 Task: Open Card Variety Show Review in Board Business Process Analysis and Optimization to Workspace Financial Management Software and add a team member Softage.4@softage.net, a label Red, a checklist Environmental Science, an attachment from your onedrive, a color Red and finally, add a card description 'Conduct team training session on effective feedback' and a comment 'This task presents an opportunity to demonstrate our communication and interpersonal skills, building relationships and rapport with others.'. Add a start date 'Jan 08, 1900' with a due date 'Jan 15, 1900'
Action: Mouse moved to (71, 262)
Screenshot: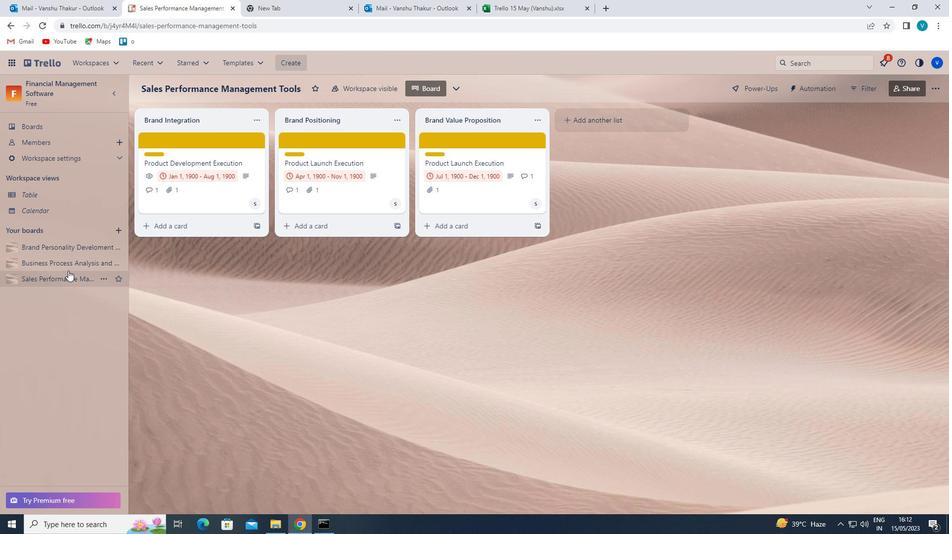
Action: Mouse pressed left at (71, 262)
Screenshot: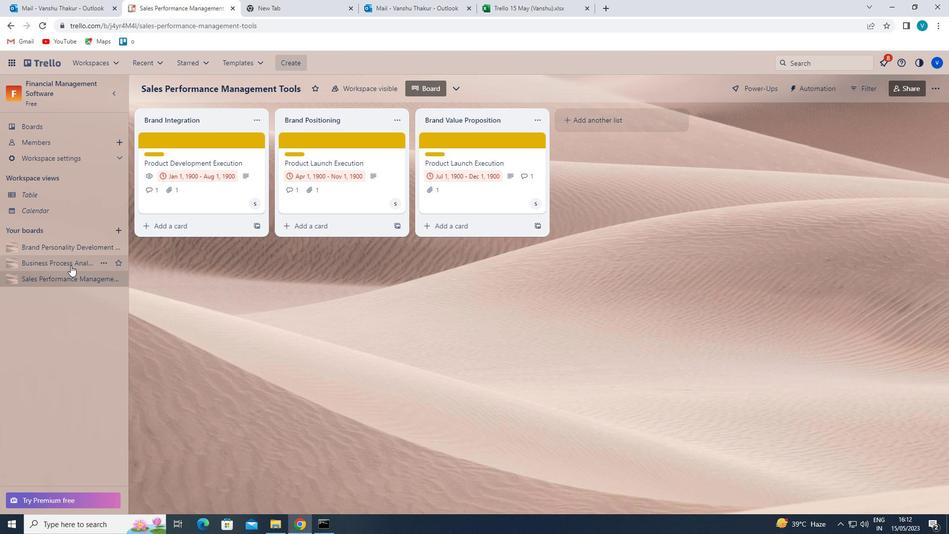 
Action: Mouse moved to (466, 137)
Screenshot: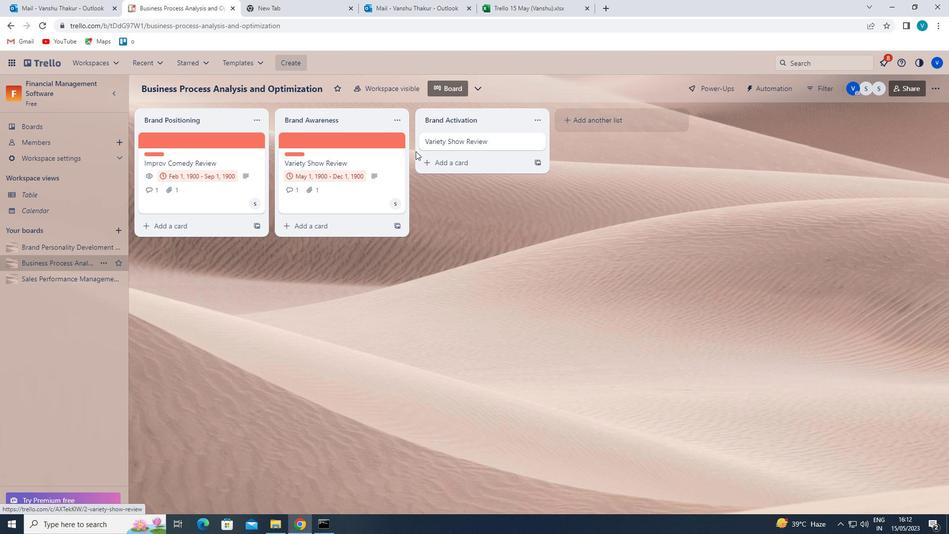 
Action: Mouse pressed left at (466, 137)
Screenshot: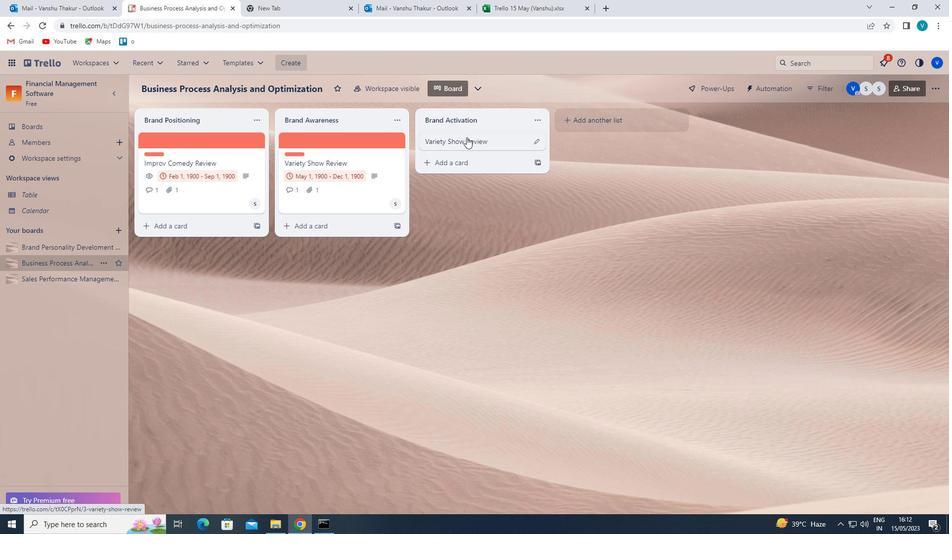 
Action: Mouse moved to (587, 172)
Screenshot: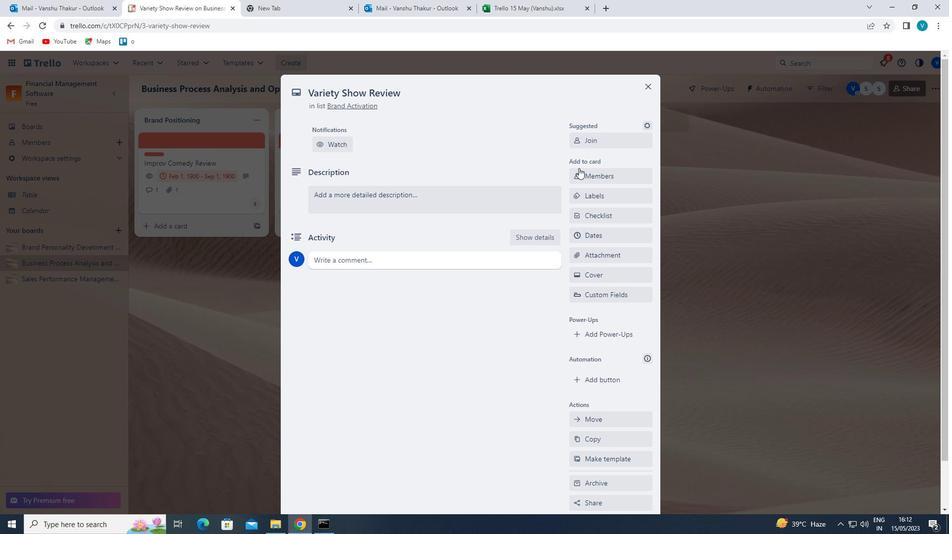
Action: Mouse pressed left at (587, 172)
Screenshot: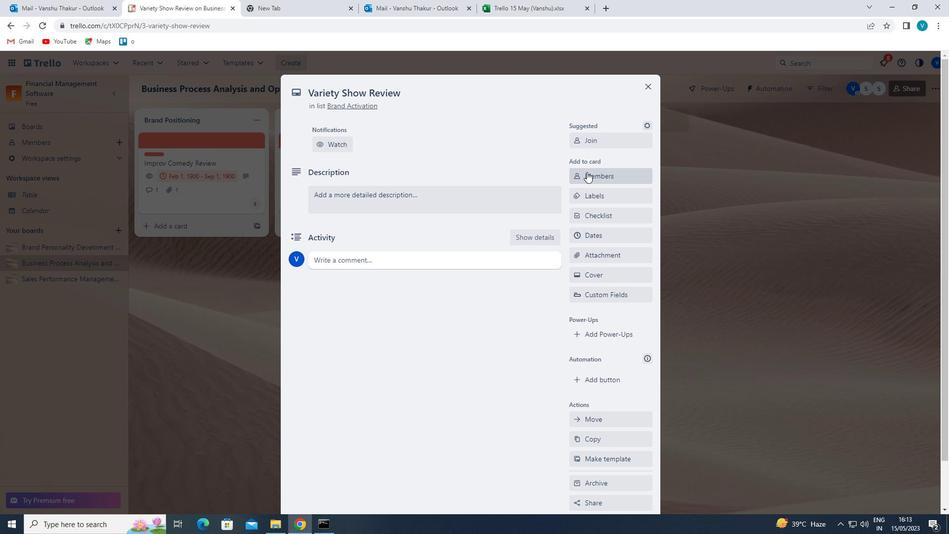 
Action: Mouse moved to (599, 220)
Screenshot: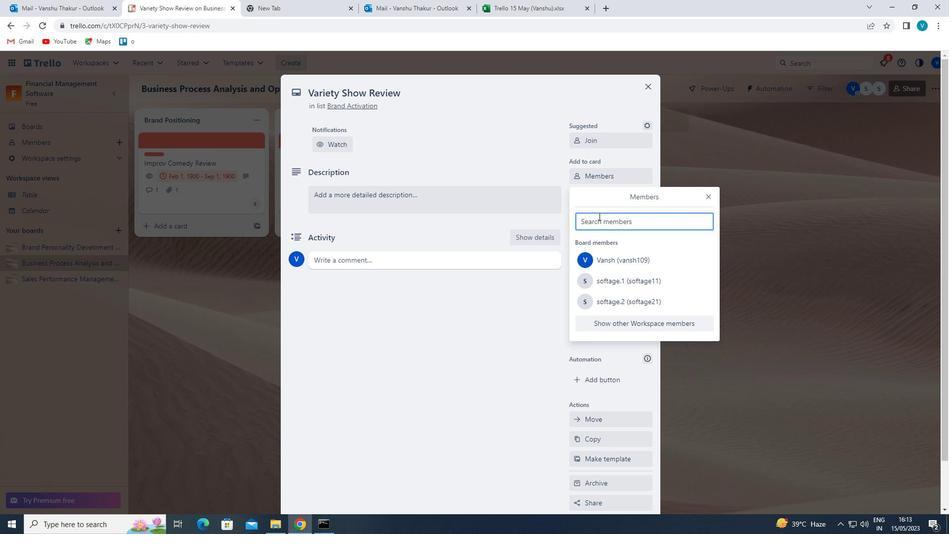 
Action: Mouse pressed left at (599, 220)
Screenshot: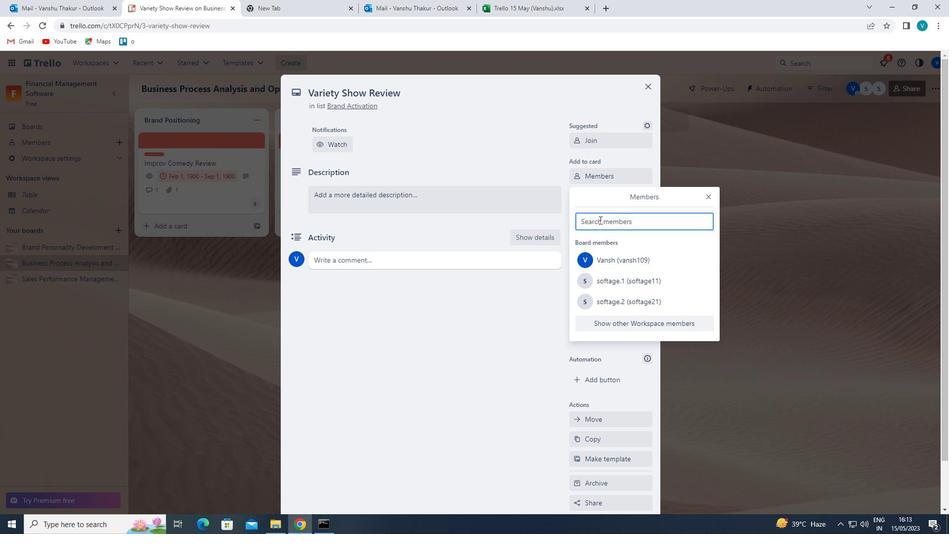 
Action: Key pressed <Key.shift>S
Screenshot: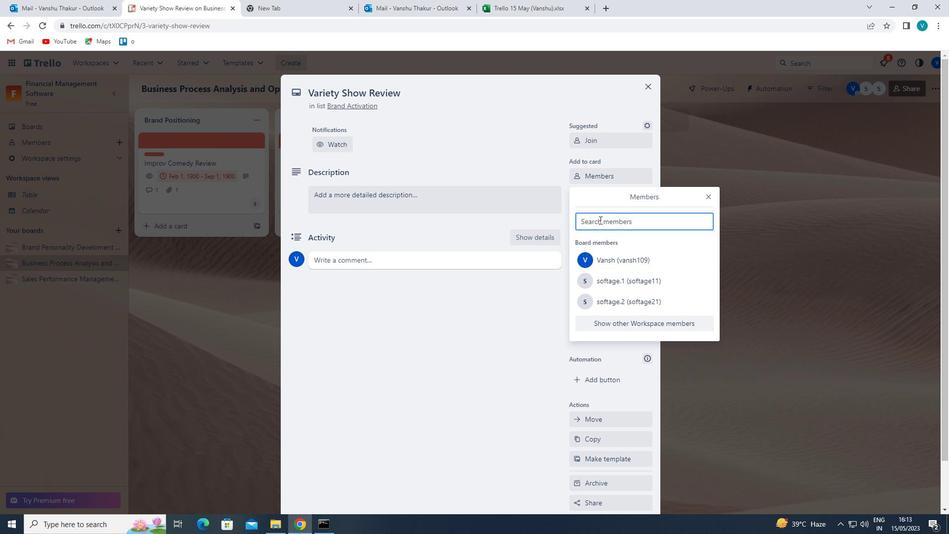
Action: Mouse moved to (629, 334)
Screenshot: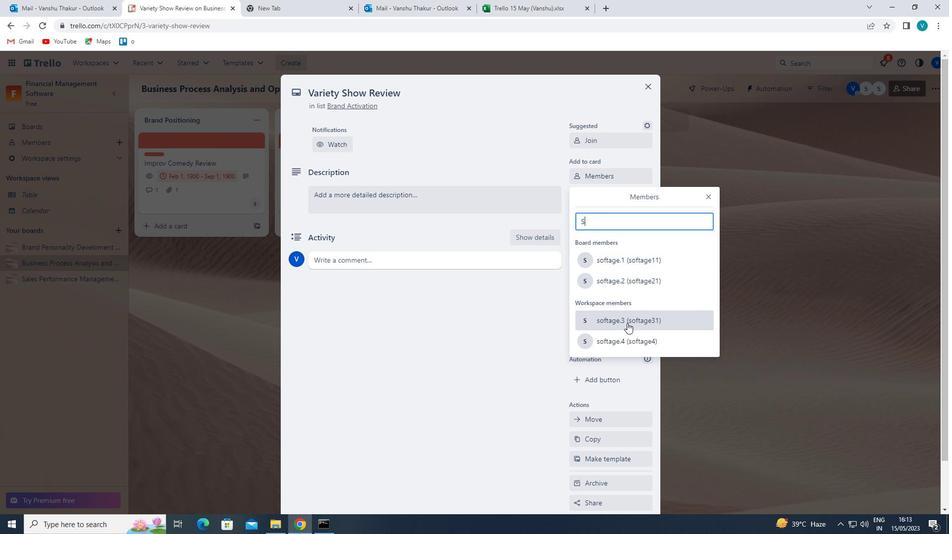 
Action: Mouse pressed left at (629, 334)
Screenshot: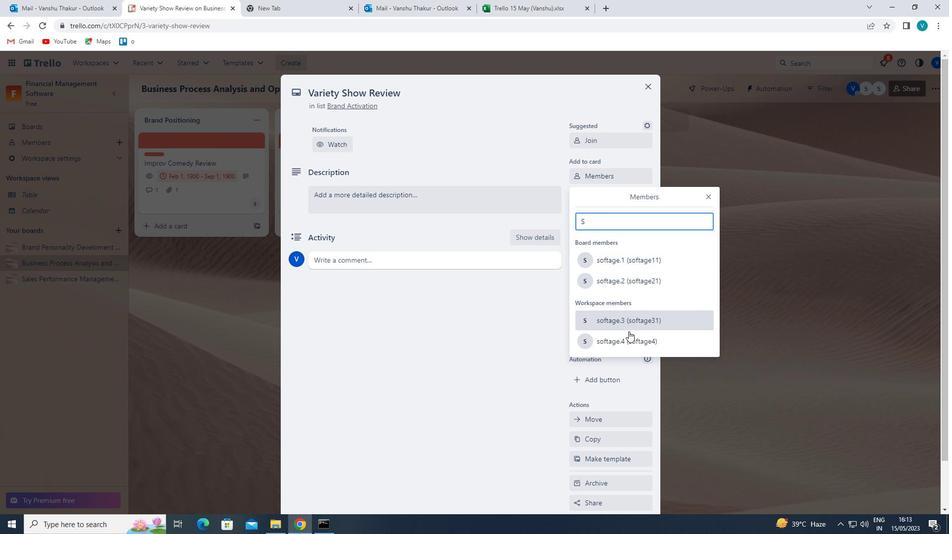 
Action: Mouse moved to (709, 193)
Screenshot: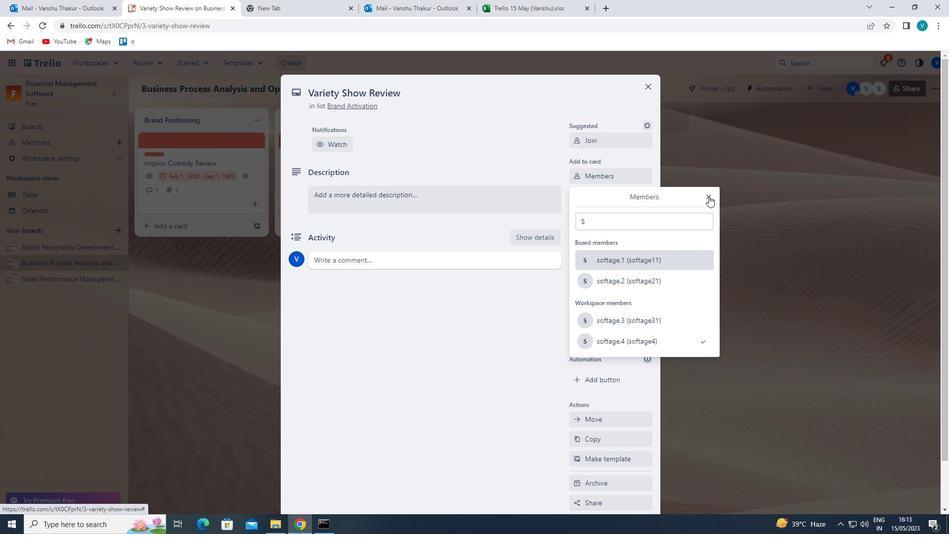 
Action: Mouse pressed left at (709, 193)
Screenshot: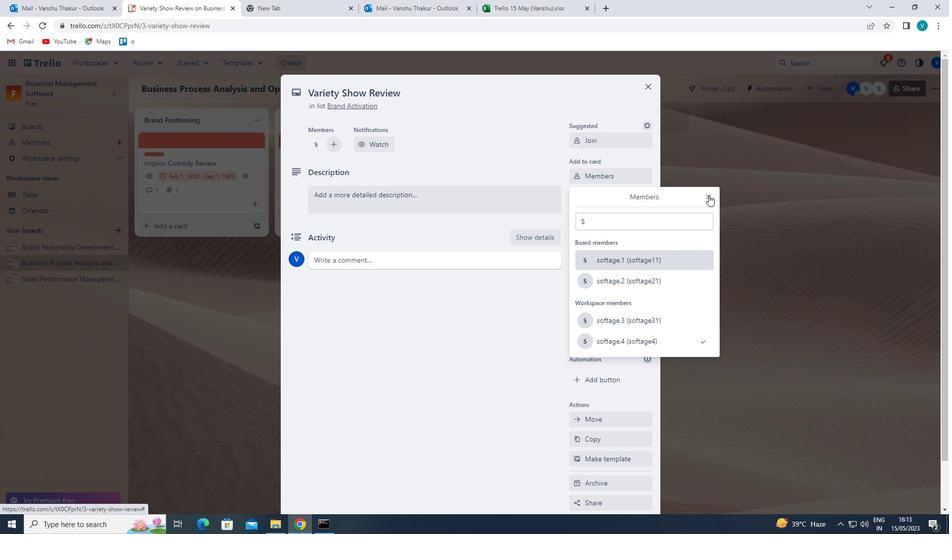 
Action: Mouse moved to (617, 199)
Screenshot: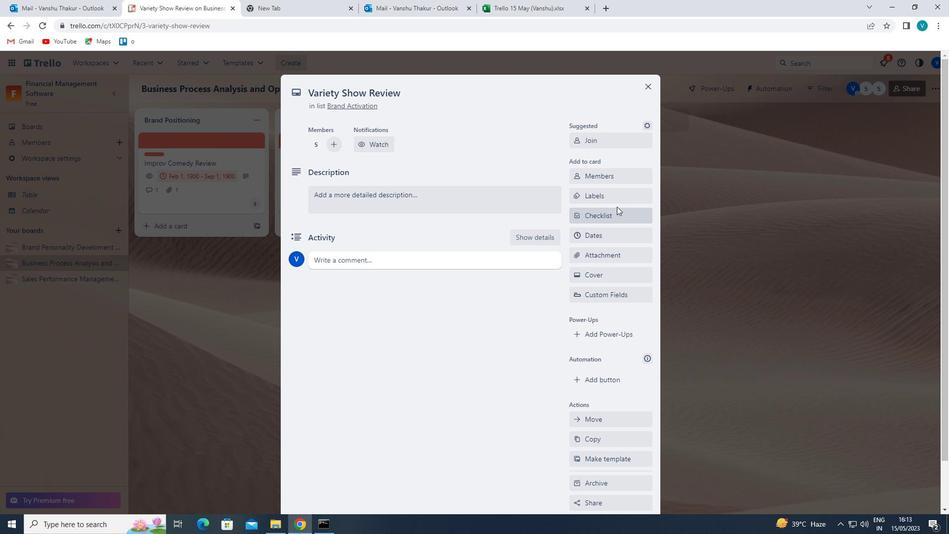 
Action: Mouse pressed left at (617, 199)
Screenshot: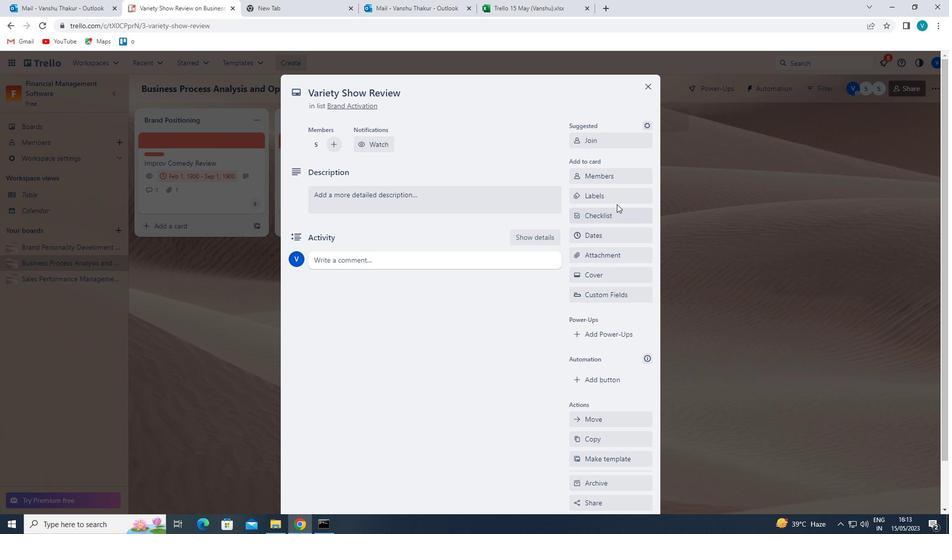 
Action: Mouse moved to (627, 331)
Screenshot: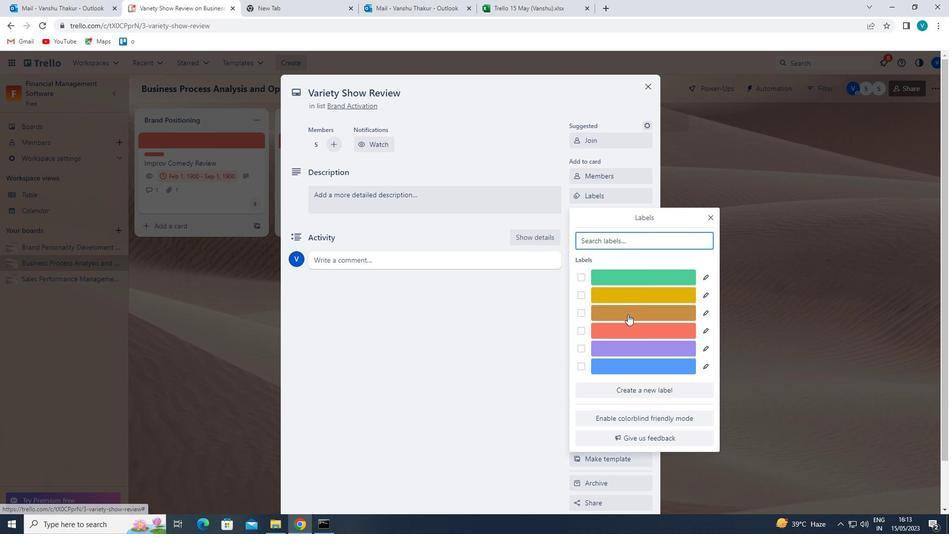 
Action: Mouse pressed left at (627, 331)
Screenshot: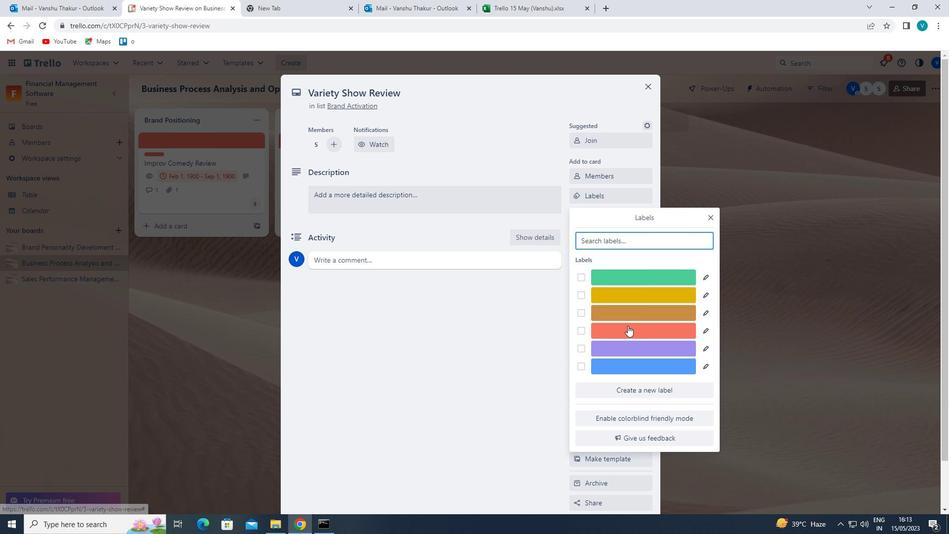 
Action: Mouse moved to (711, 216)
Screenshot: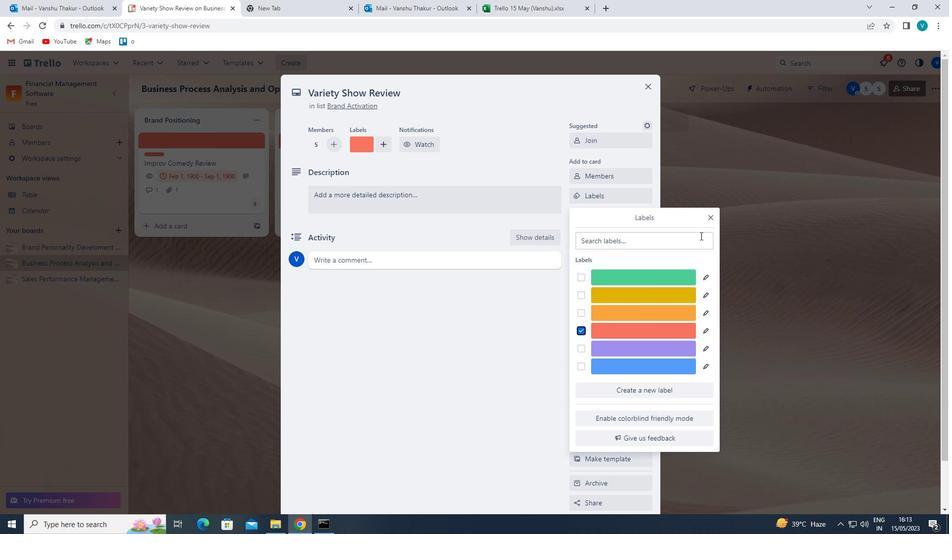 
Action: Mouse pressed left at (711, 216)
Screenshot: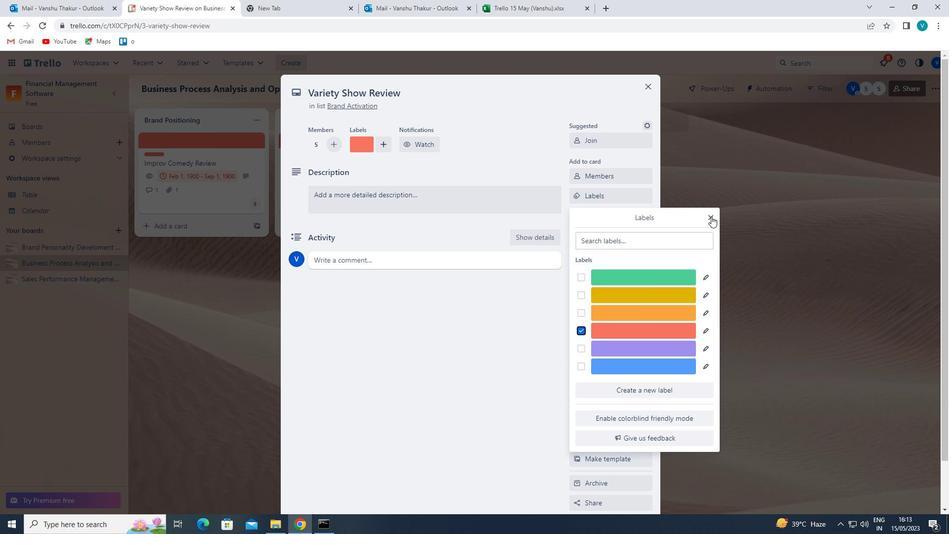 
Action: Mouse moved to (599, 215)
Screenshot: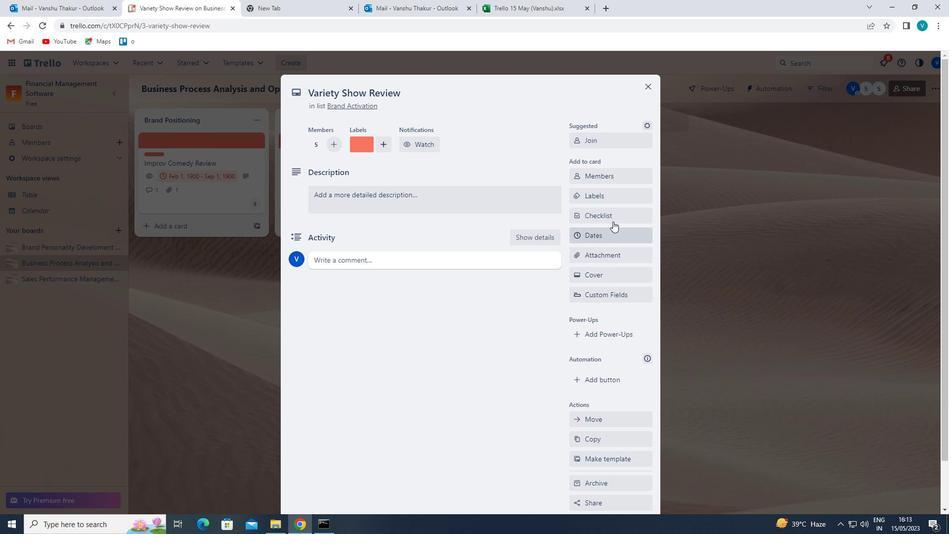 
Action: Mouse pressed left at (599, 215)
Screenshot: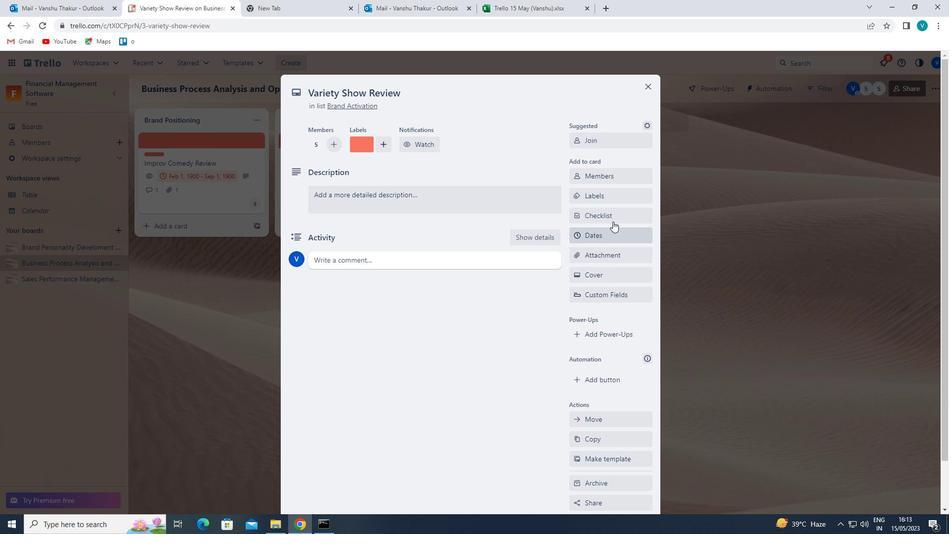 
Action: Key pressed <Key.shift>E
Screenshot: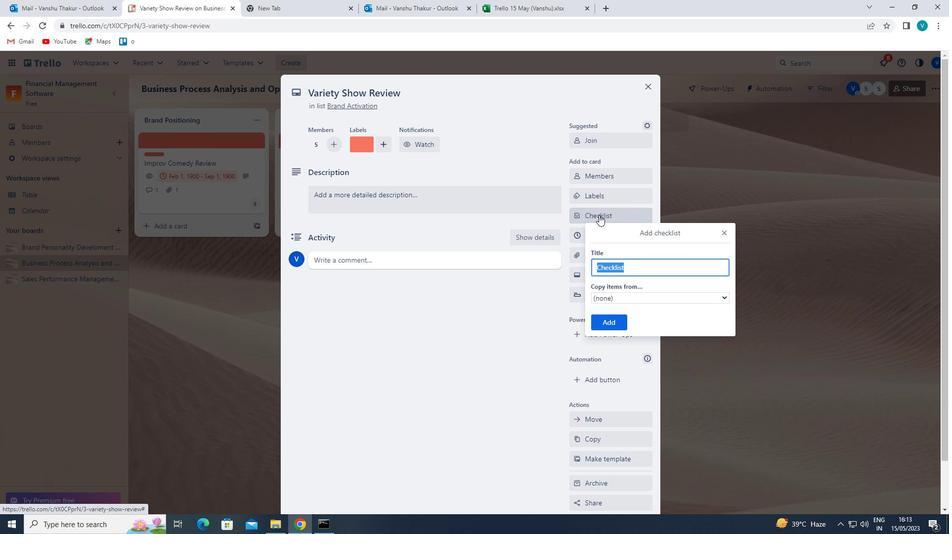 
Action: Mouse moved to (659, 292)
Screenshot: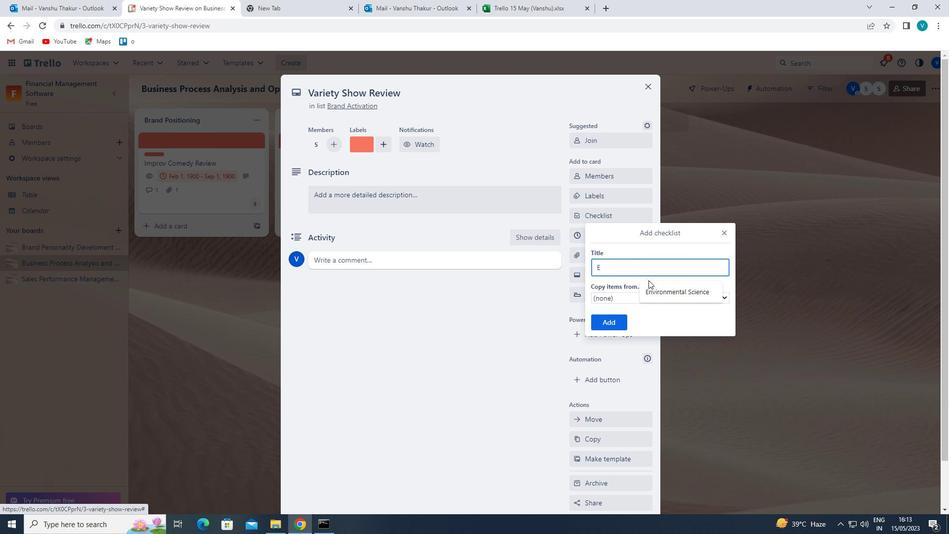
Action: Mouse pressed left at (659, 292)
Screenshot: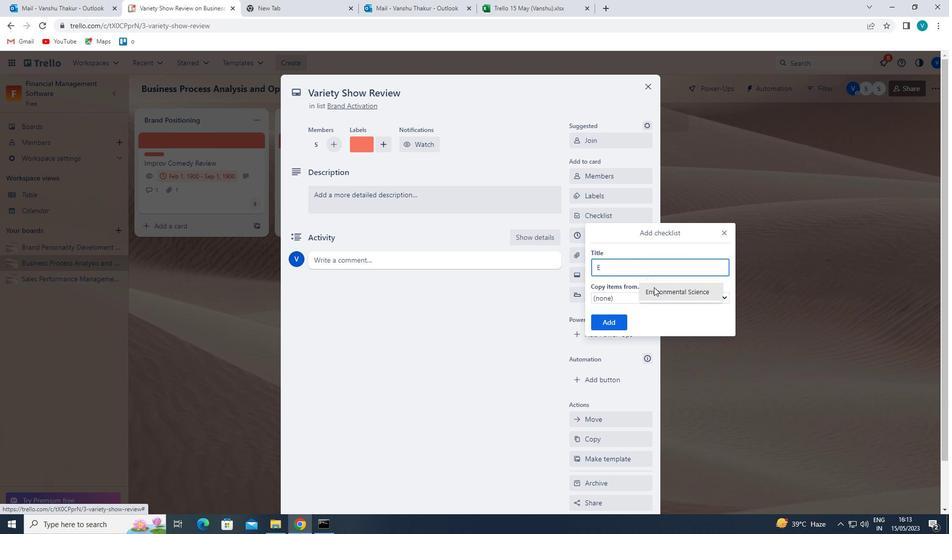 
Action: Mouse moved to (609, 320)
Screenshot: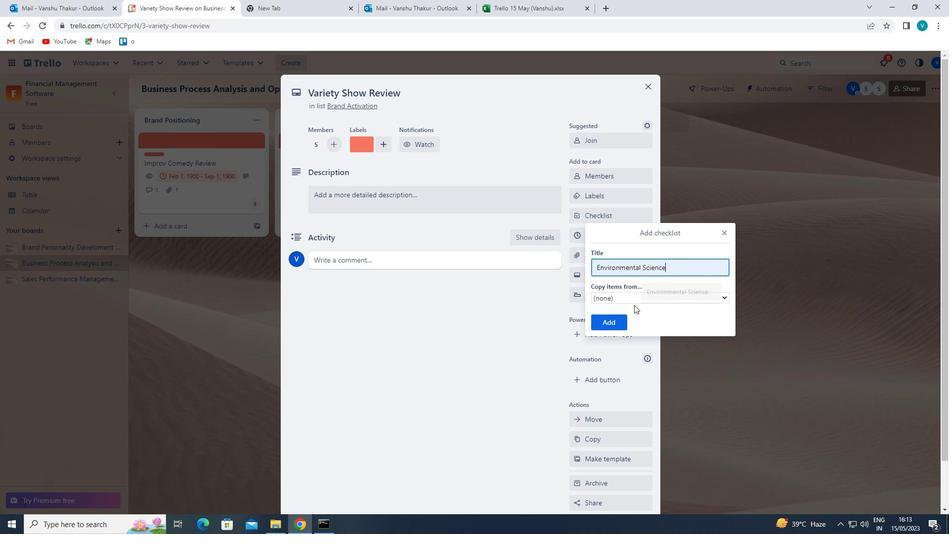 
Action: Mouse pressed left at (609, 320)
Screenshot: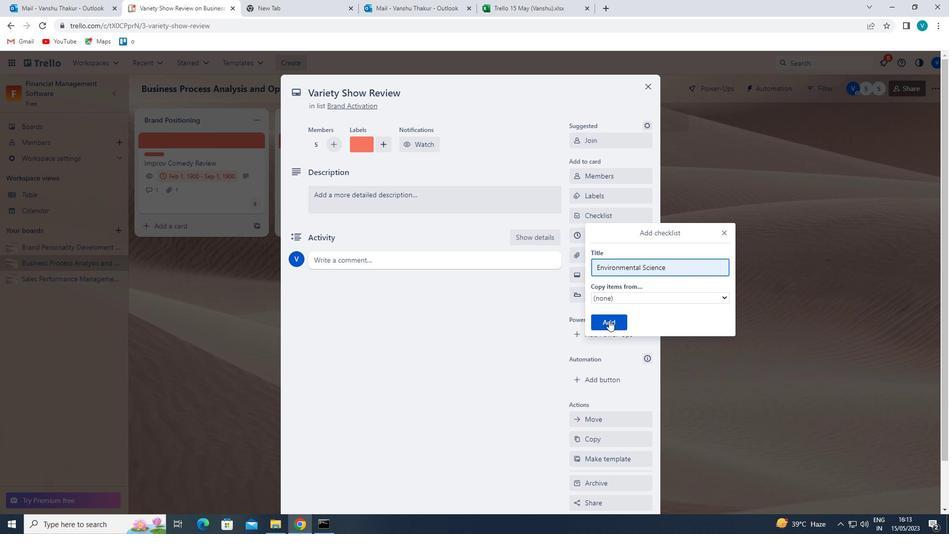 
Action: Mouse moved to (618, 255)
Screenshot: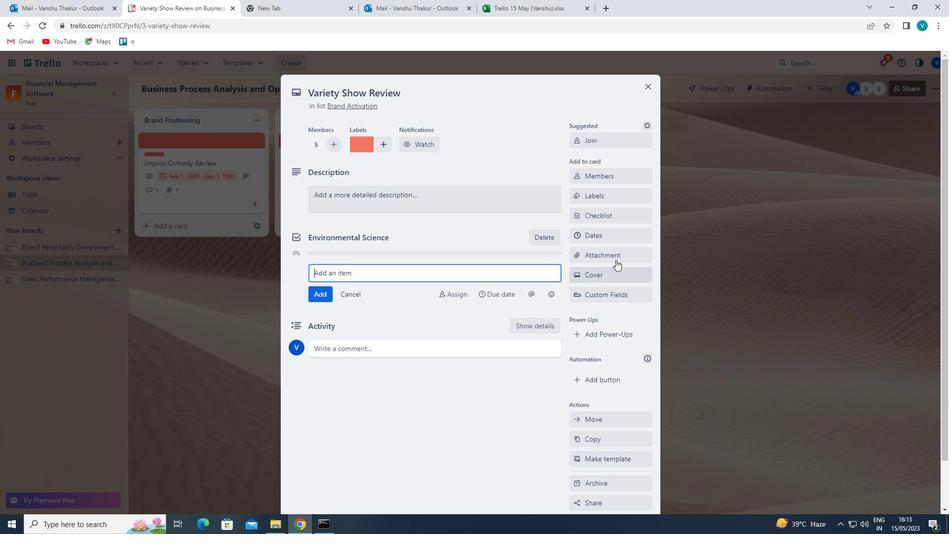 
Action: Mouse pressed left at (618, 255)
Screenshot: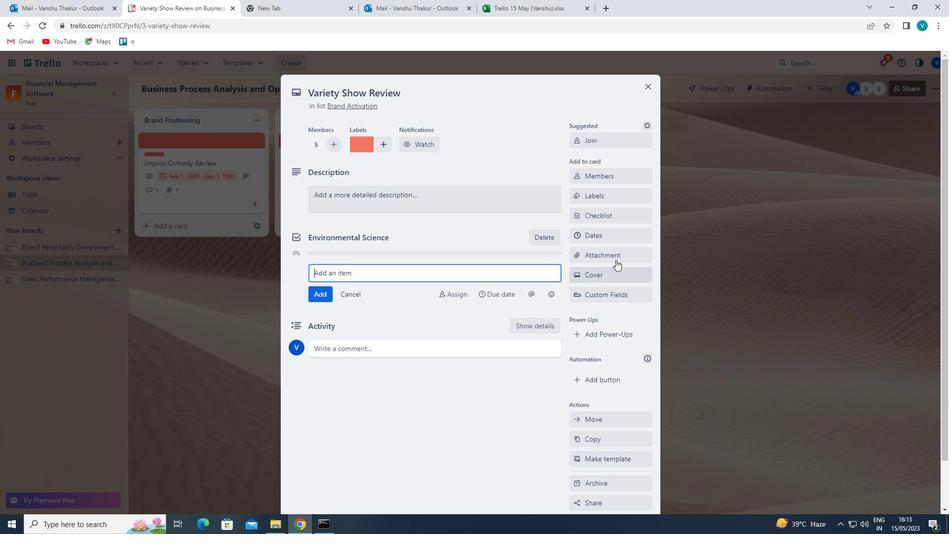 
Action: Mouse moved to (595, 380)
Screenshot: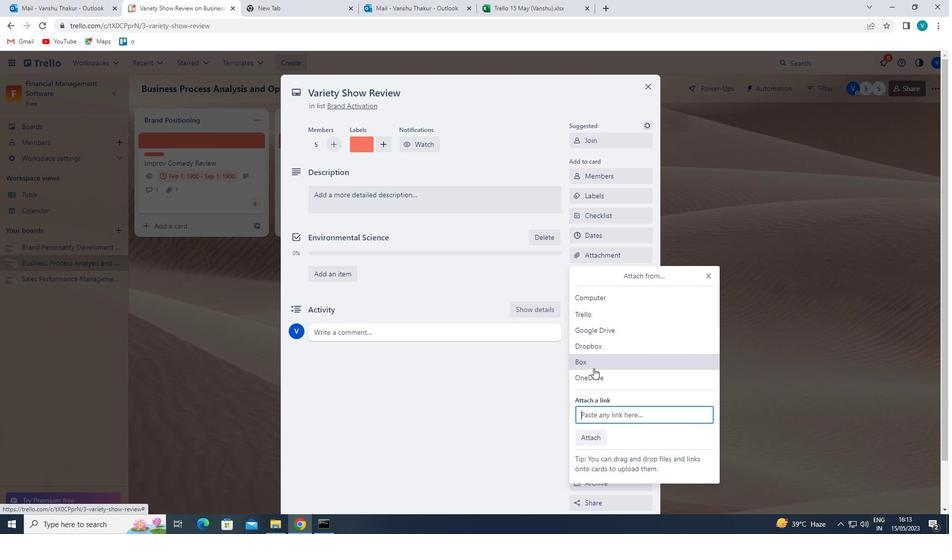 
Action: Mouse pressed left at (595, 380)
Screenshot: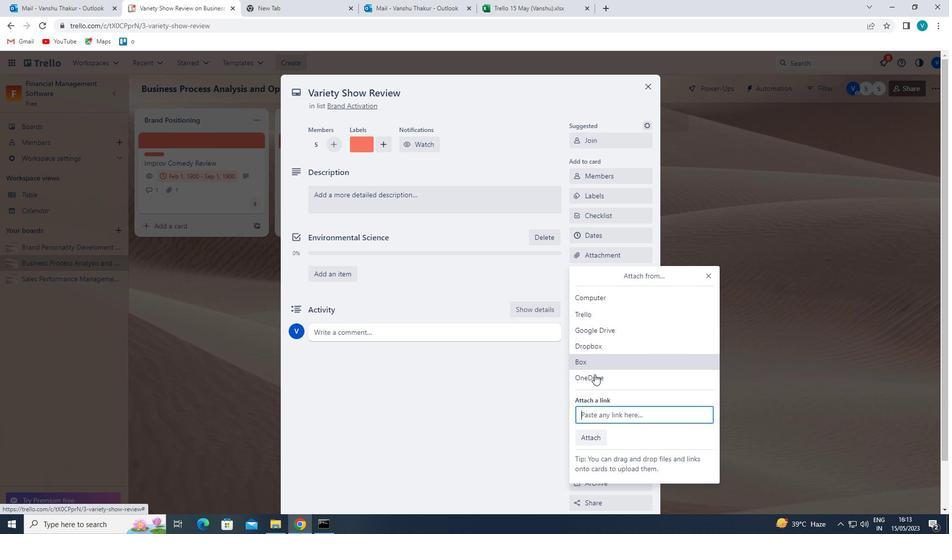 
Action: Mouse moved to (360, 195)
Screenshot: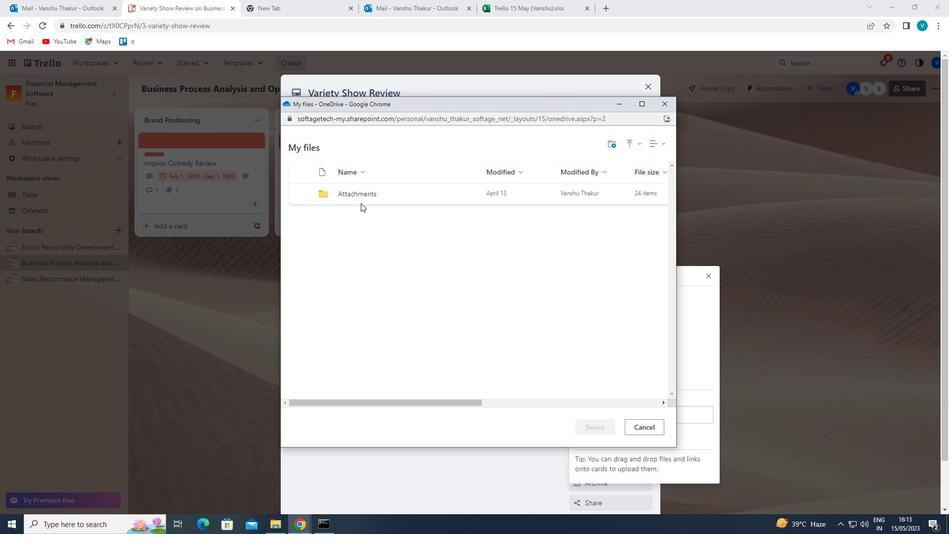 
Action: Mouse pressed left at (360, 195)
Screenshot: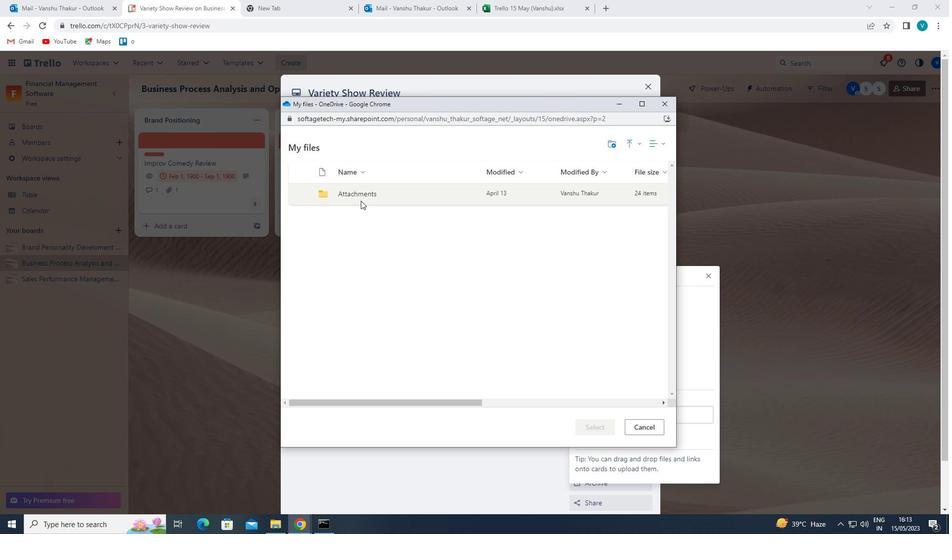 
Action: Mouse pressed left at (360, 195)
Screenshot: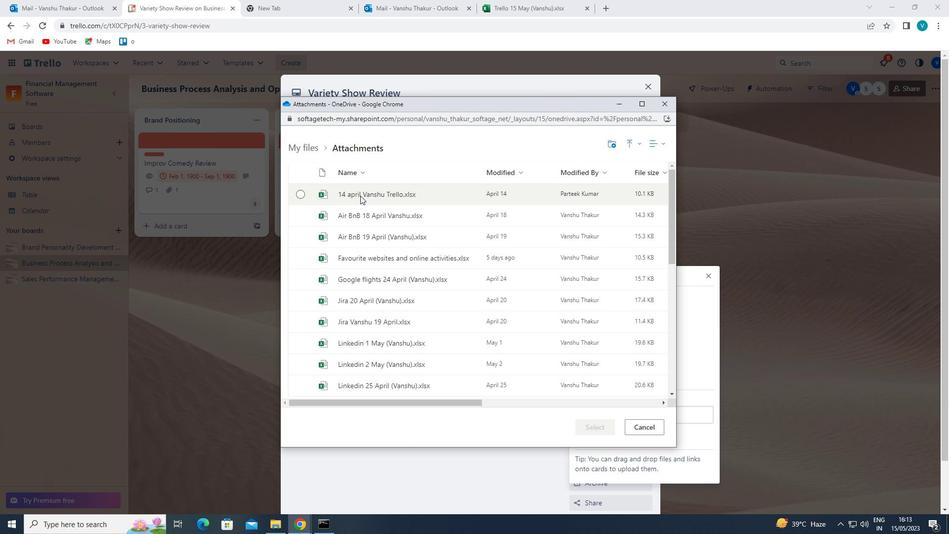 
Action: Mouse moved to (600, 426)
Screenshot: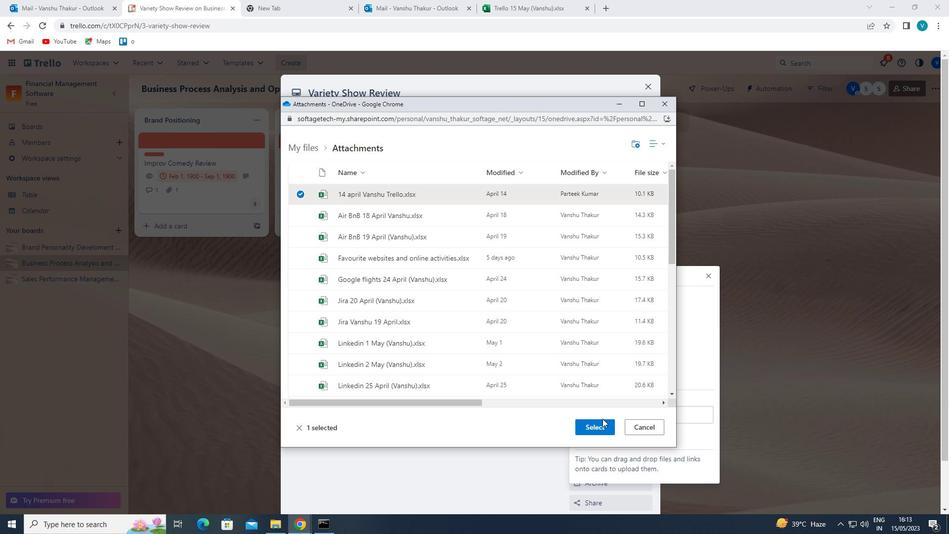 
Action: Mouse pressed left at (600, 426)
Screenshot: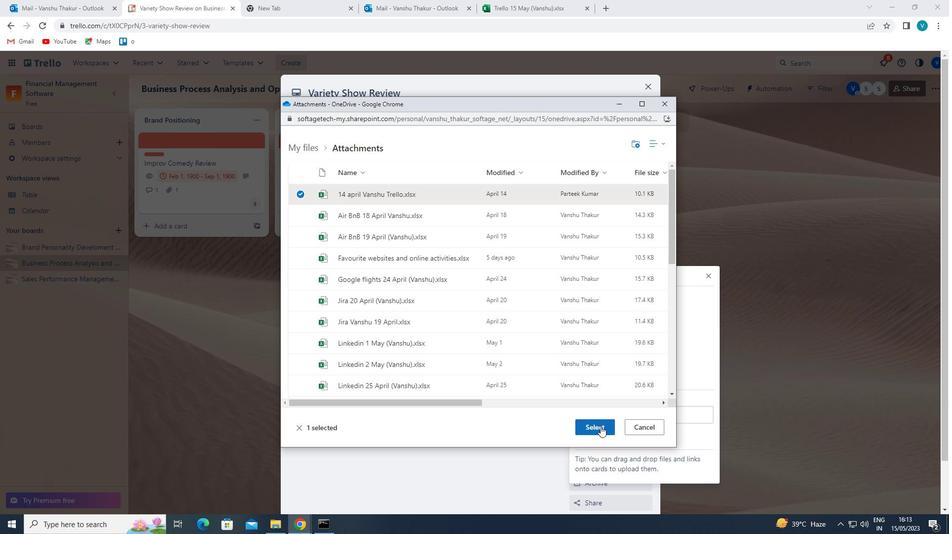 
Action: Mouse moved to (603, 275)
Screenshot: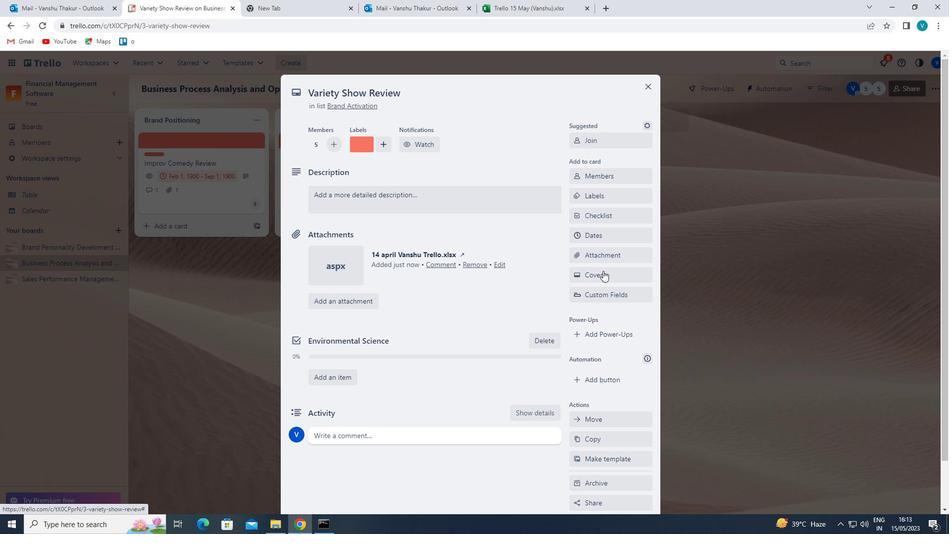 
Action: Mouse pressed left at (603, 275)
Screenshot: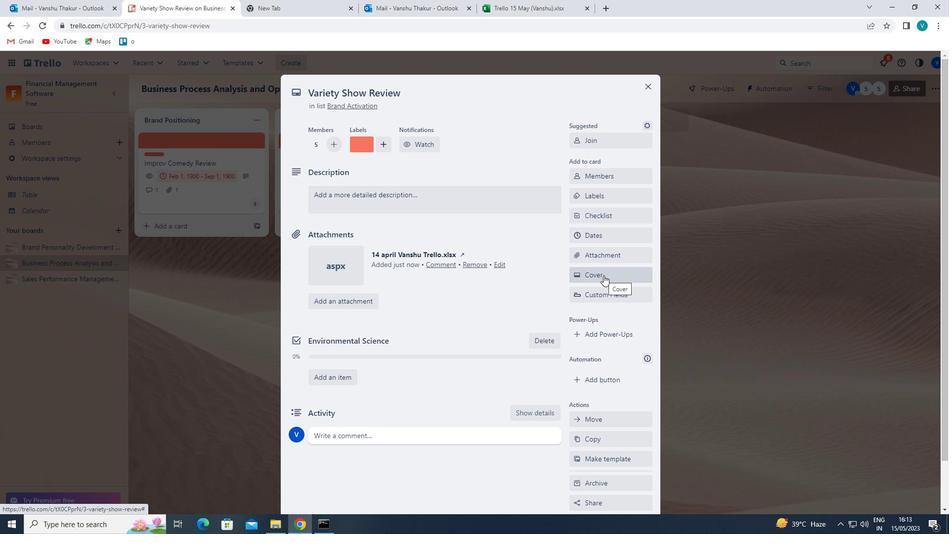 
Action: Mouse moved to (667, 319)
Screenshot: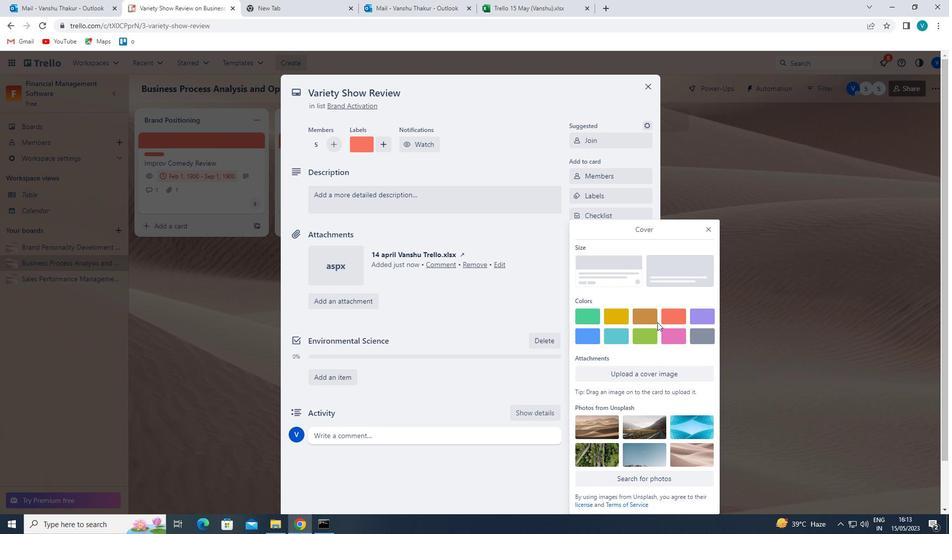 
Action: Mouse pressed left at (667, 319)
Screenshot: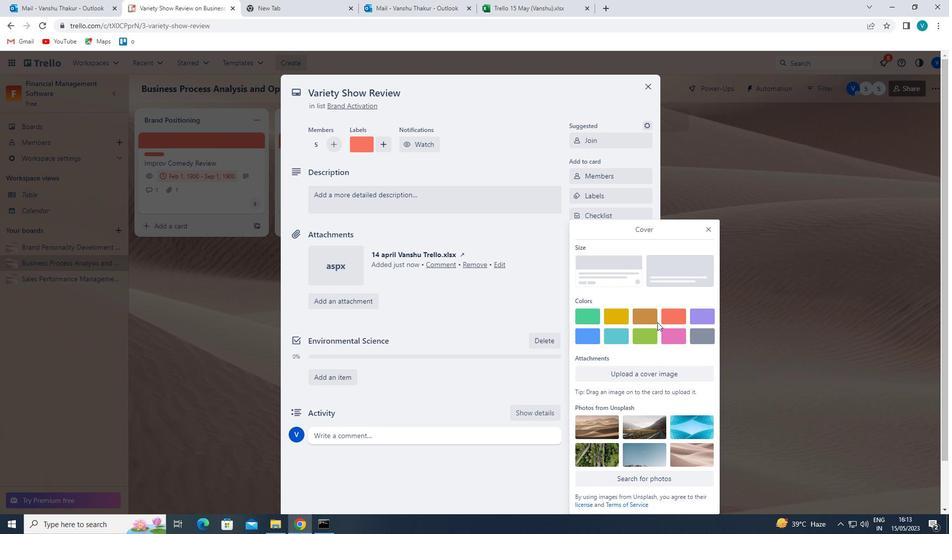 
Action: Mouse moved to (705, 211)
Screenshot: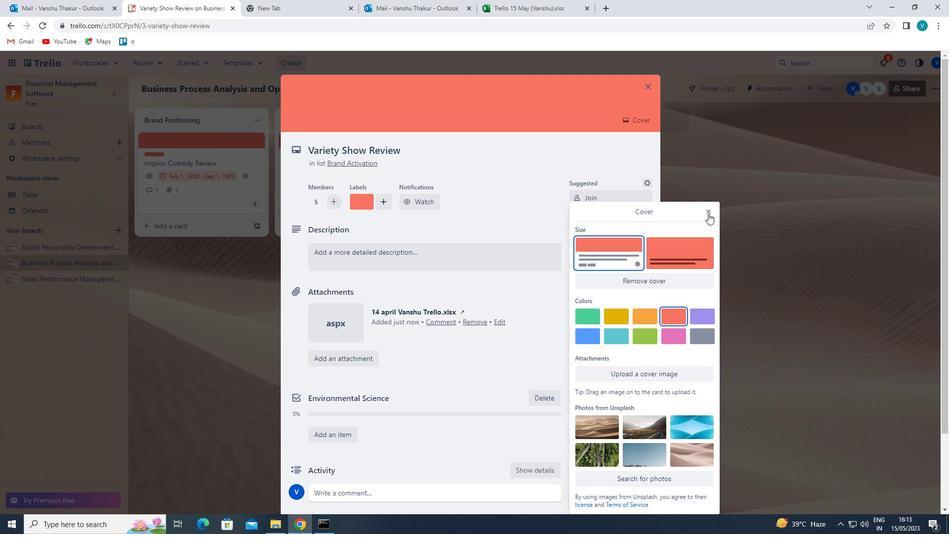 
Action: Mouse pressed left at (705, 211)
Screenshot: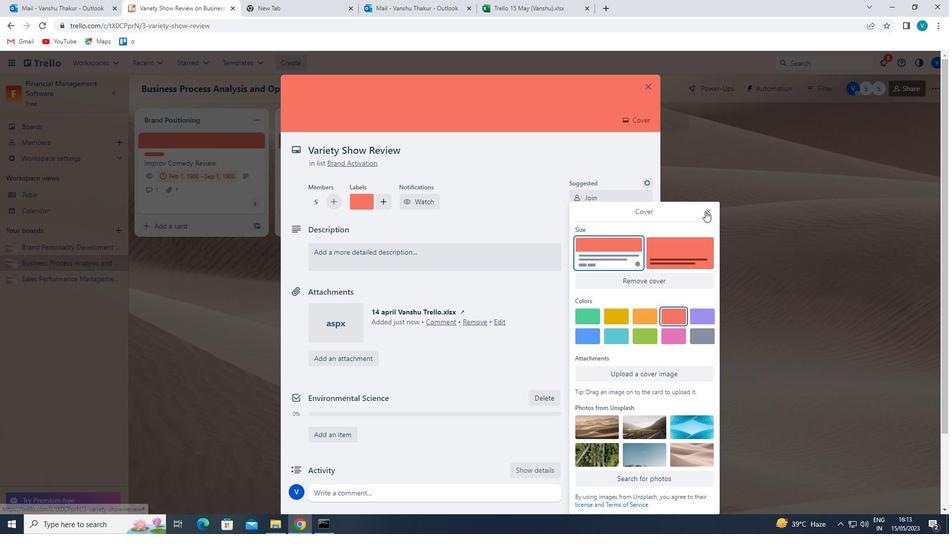 
Action: Mouse moved to (492, 260)
Screenshot: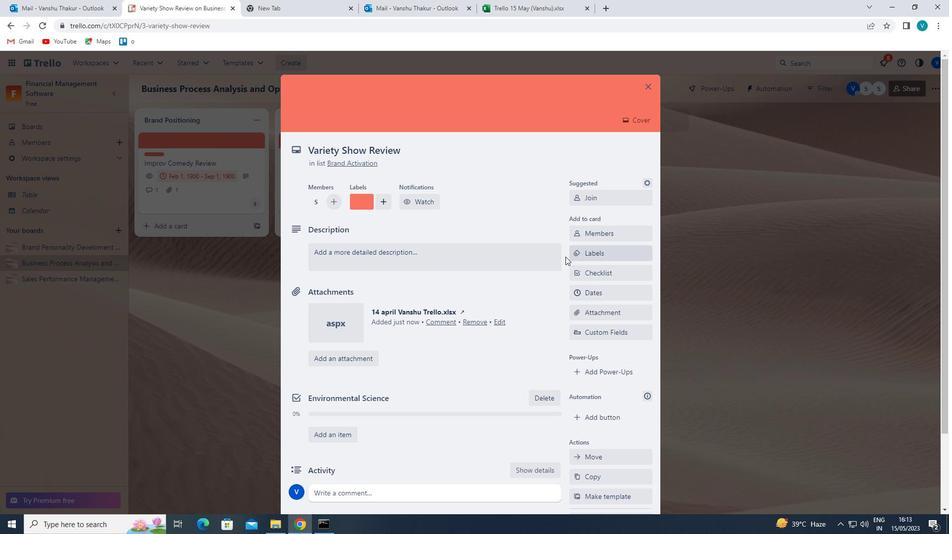 
Action: Mouse pressed left at (492, 260)
Screenshot: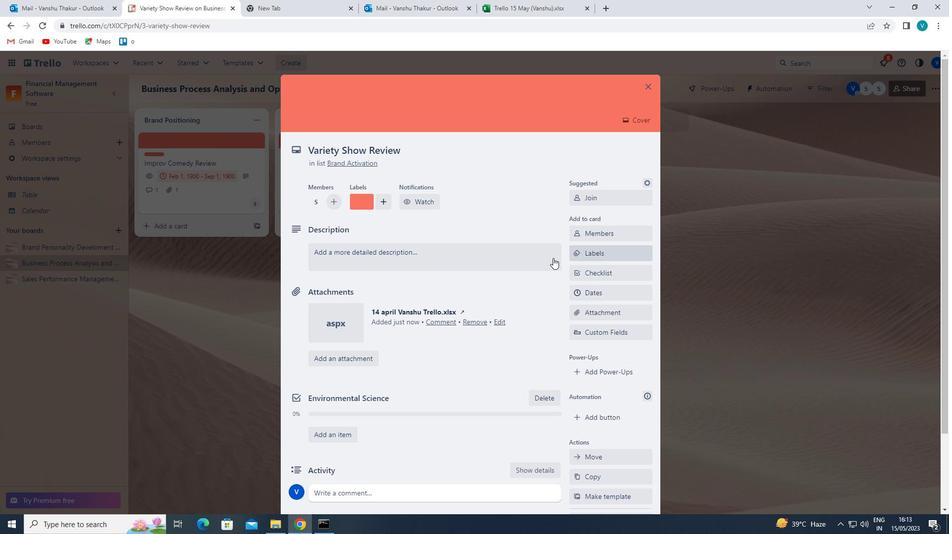 
Action: Key pressed '<Key.shift>CONDUCT<Key.space>TEAM<Key.space>TRAINING<Key.space>SESSION<Key.space>ON<Key.space>EFFECTIVE<Key.space>FEEDBACK'
Screenshot: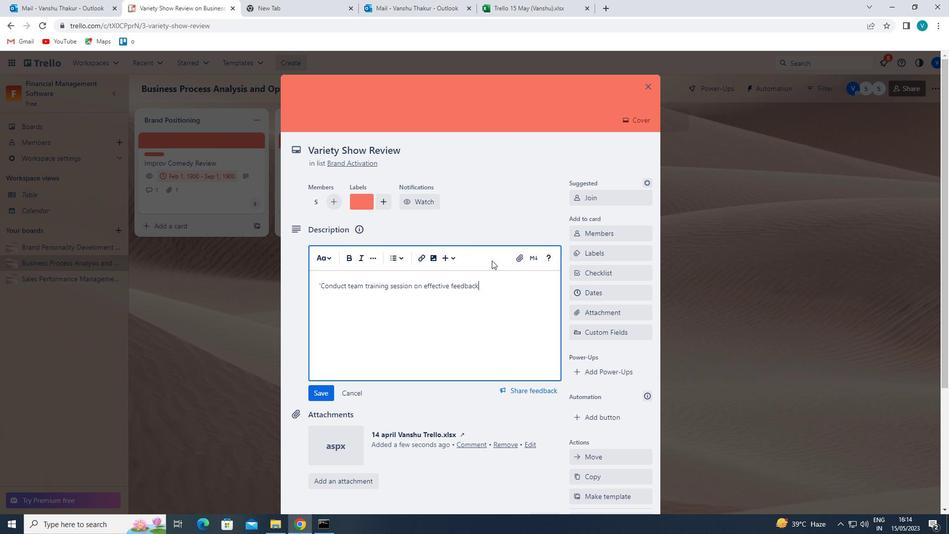 
Action: Mouse moved to (323, 397)
Screenshot: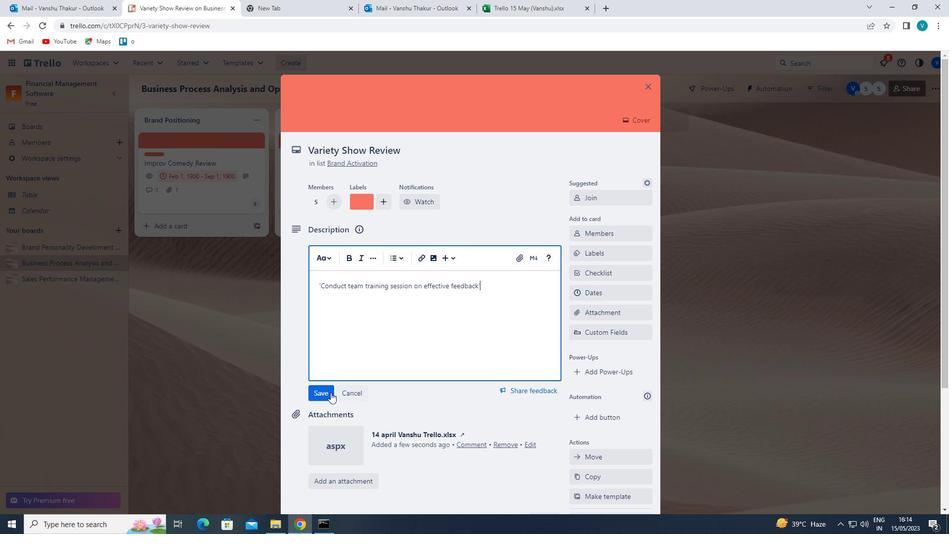
Action: Mouse pressed left at (323, 397)
Screenshot: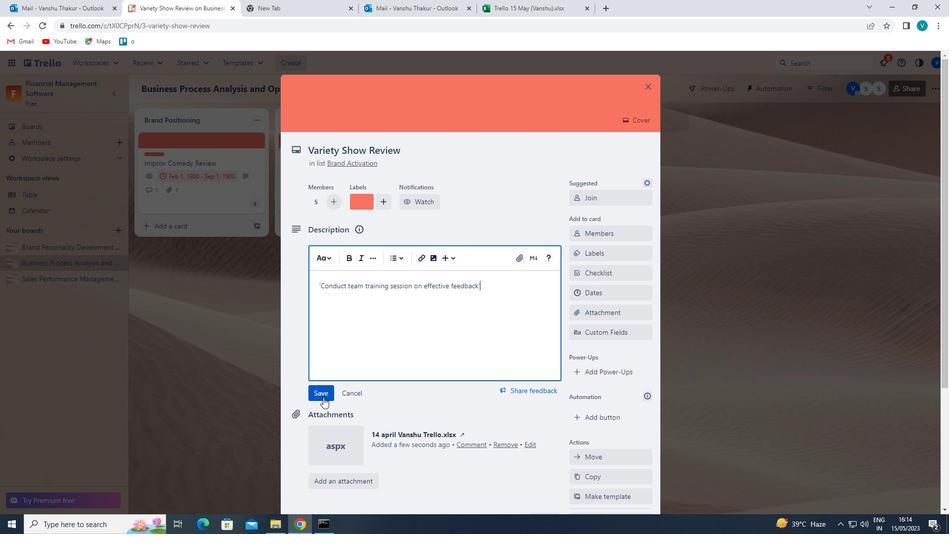 
Action: Mouse moved to (327, 393)
Screenshot: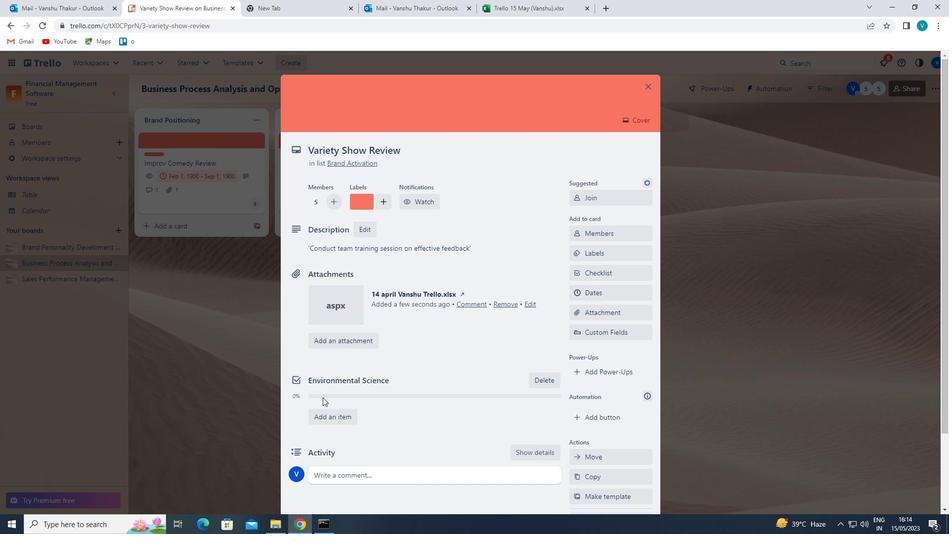 
Action: Mouse scrolled (327, 393) with delta (0, 0)
Screenshot: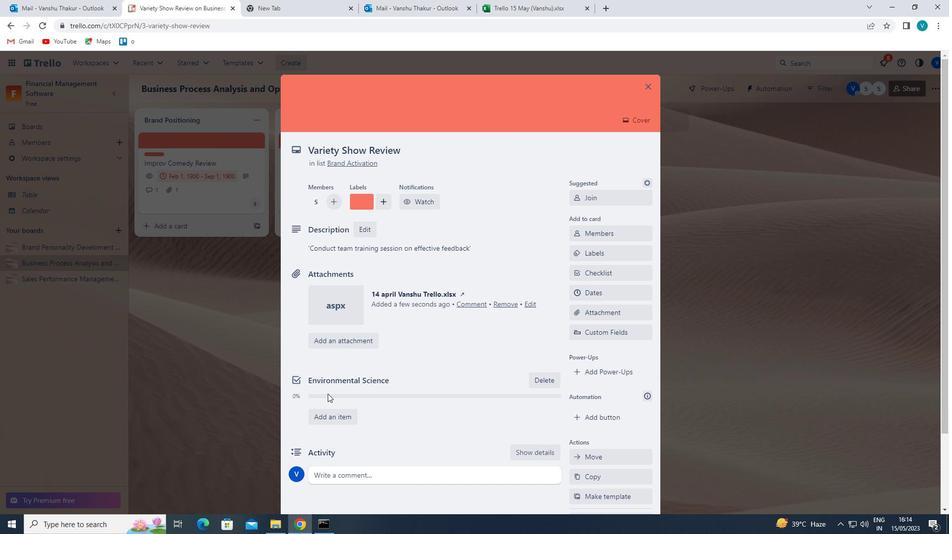 
Action: Mouse moved to (322, 422)
Screenshot: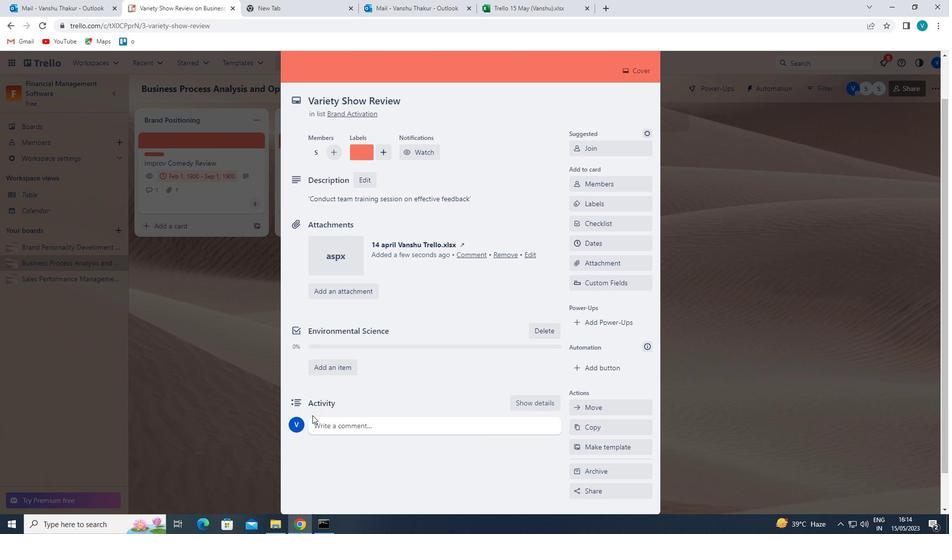 
Action: Mouse pressed left at (322, 422)
Screenshot: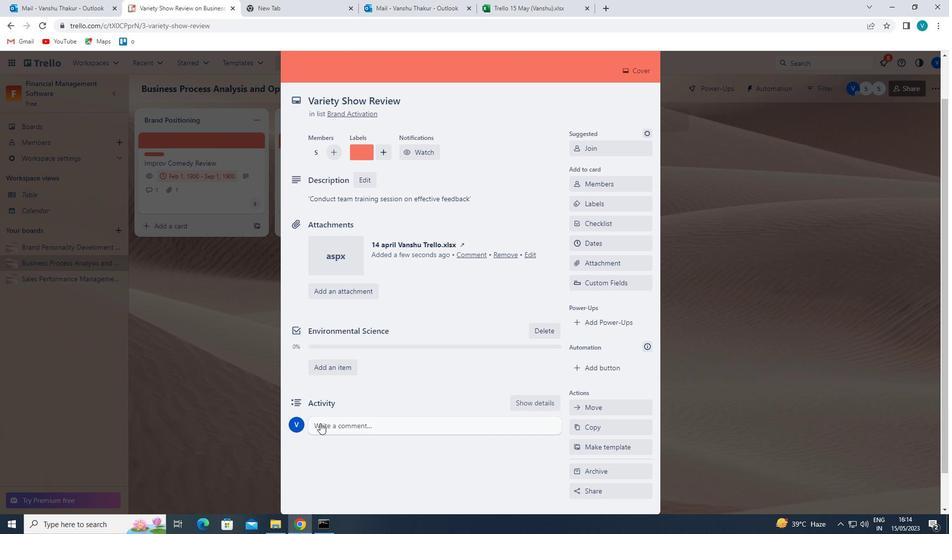 
Action: Mouse moved to (322, 422)
Screenshot: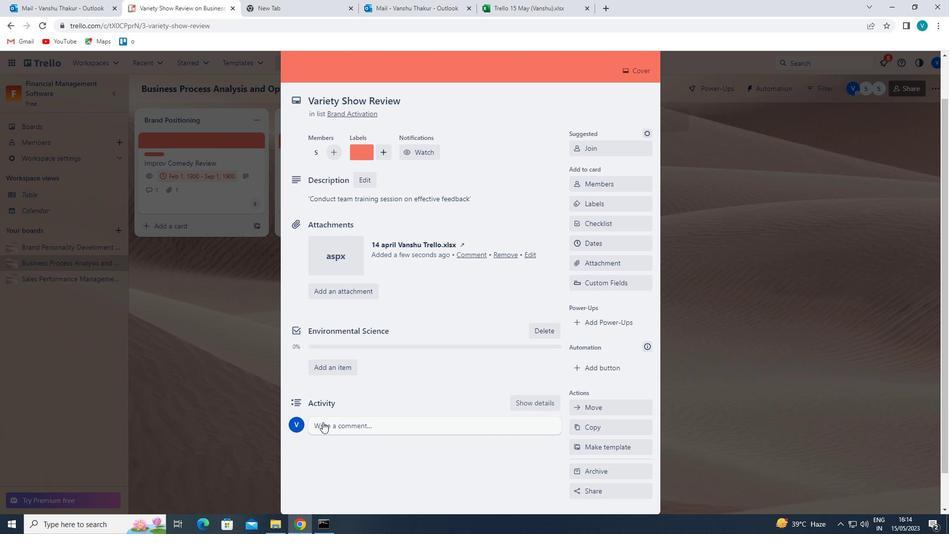 
Action: Key pressed '<Key.shift>THI<Key.space>S<Key.backspace>S<Key.space><Key.backspace><Key.backspace>S<Key.space><Key.backspace><Key.backspace><Key.backspace>S<Key.space>TASK<Key.space>PRESENTS<Key.space>AN<Key.space>OPPORTUNITY<Key.space>TO<Key.space>DEMONSTARTE<Key.backspace><Key.backspace><Key.backspace><Key.backspace>RATE<Key.space>OUR<Key.space>COMMI<Key.backspace>UNICATION<Key.space>AND<Key.space>INTER<Key.space>PER<Key.backspace><Key.backspace><Key.backspace><Key.backspace>PERSONAL<Key.space>SKILLS,<Key.space>BUILDING<Key.space>RELATIONSHIPS<Key.space>AND<Key.space>RAPPORT<Key.space>WITH<Key.space>OTHERS.'
Screenshot: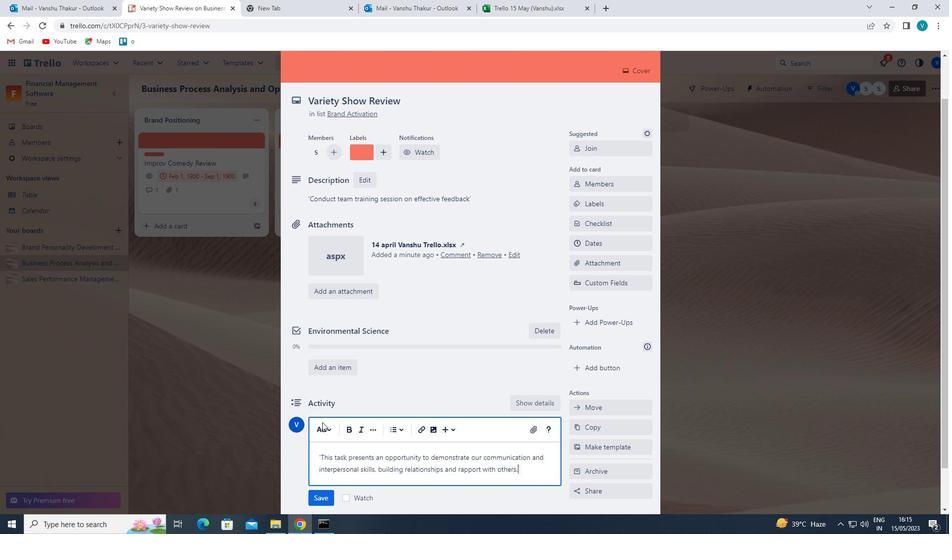 
Action: Mouse moved to (316, 497)
Screenshot: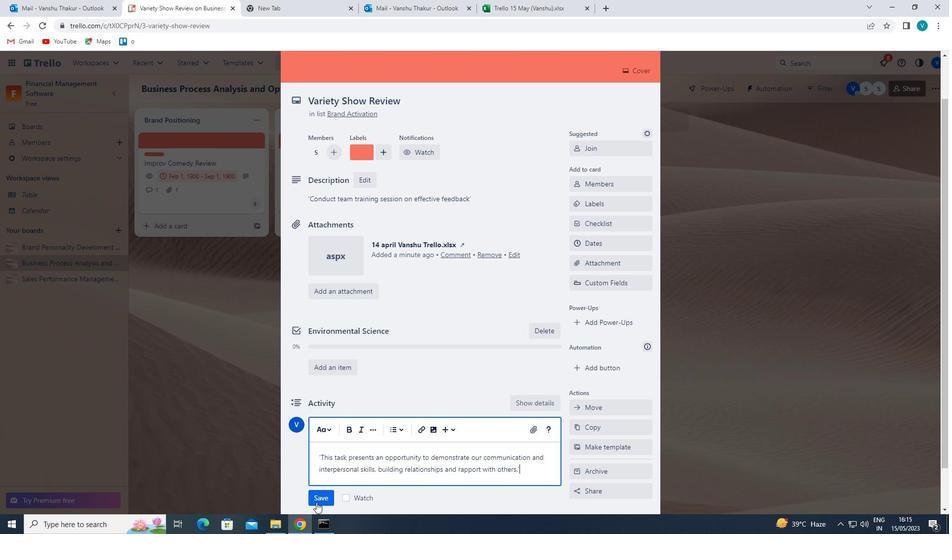 
Action: Mouse pressed left at (316, 497)
Screenshot: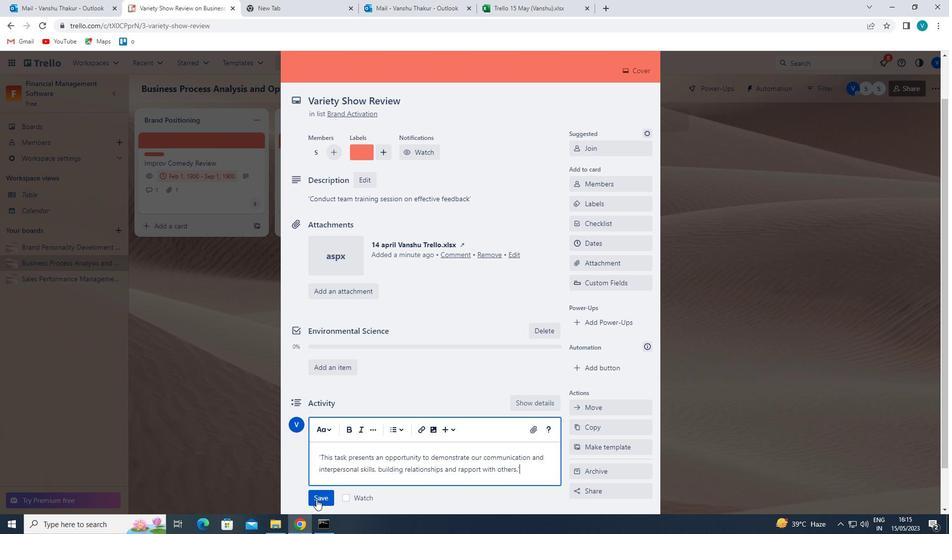 
Action: Mouse moved to (622, 243)
Screenshot: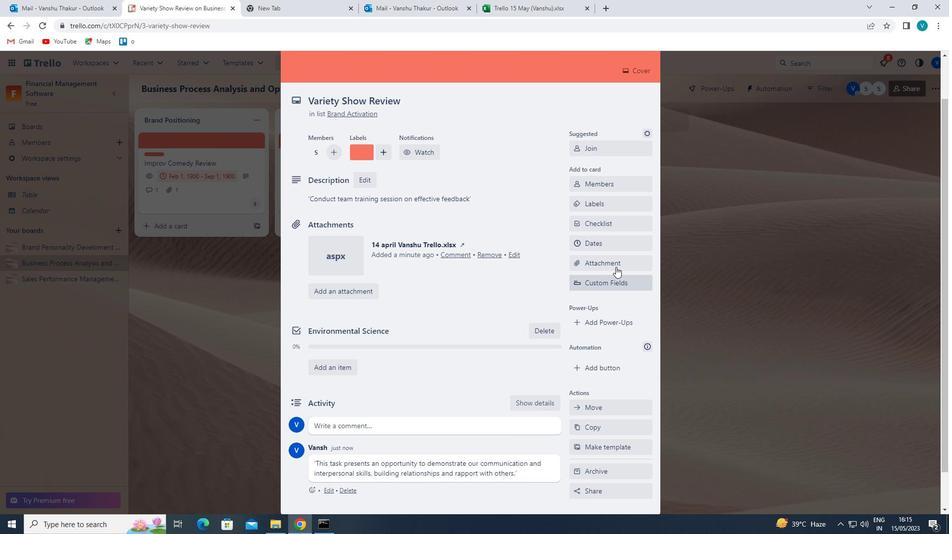
Action: Mouse pressed left at (622, 243)
Screenshot: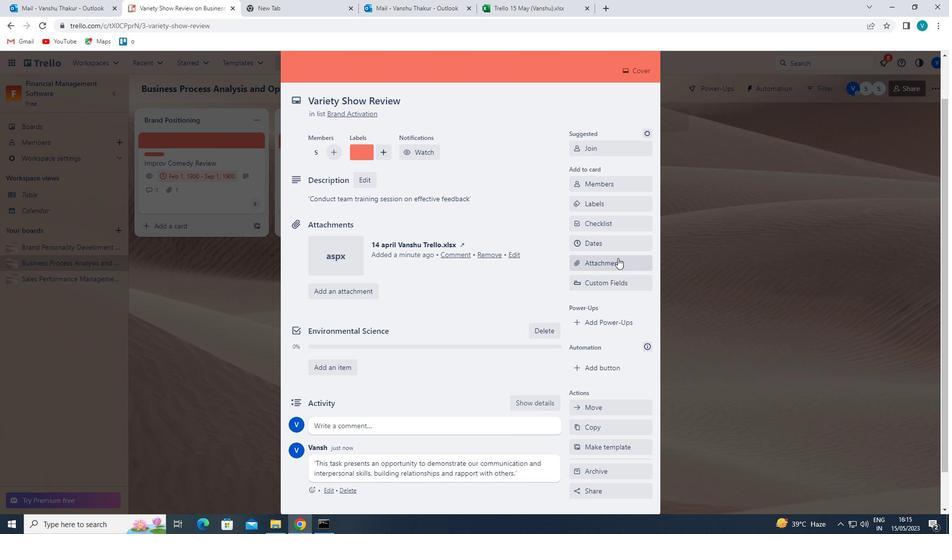 
Action: Mouse moved to (580, 268)
Screenshot: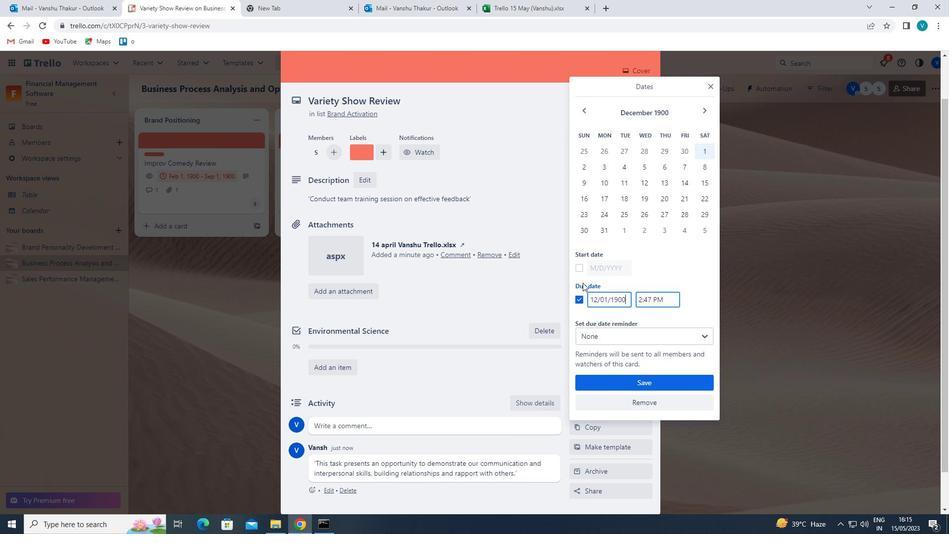 
Action: Mouse pressed left at (580, 268)
Screenshot: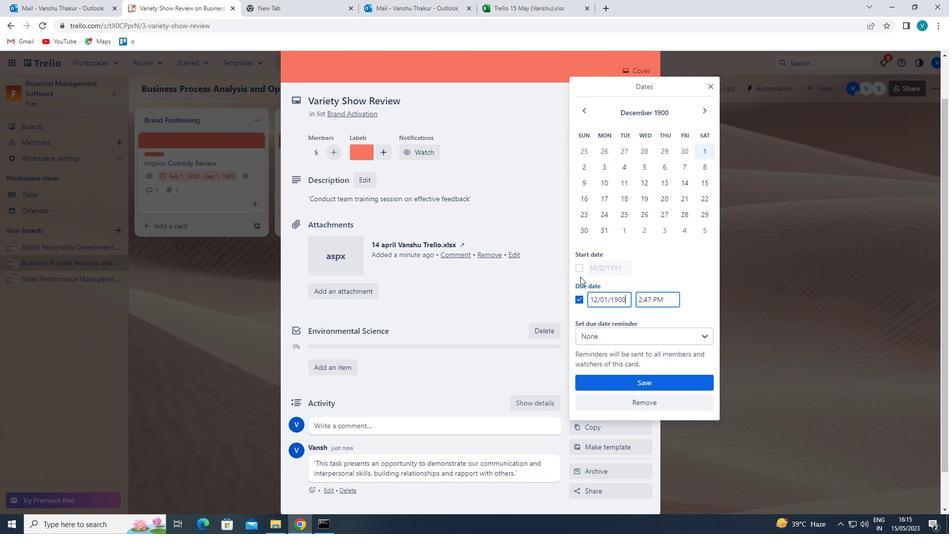
Action: Mouse moved to (596, 269)
Screenshot: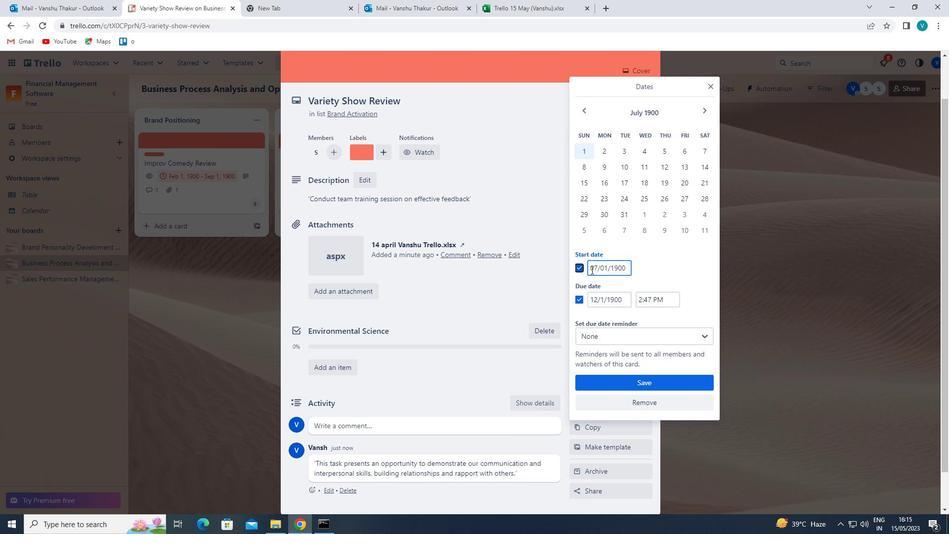 
Action: Mouse pressed left at (596, 269)
Screenshot: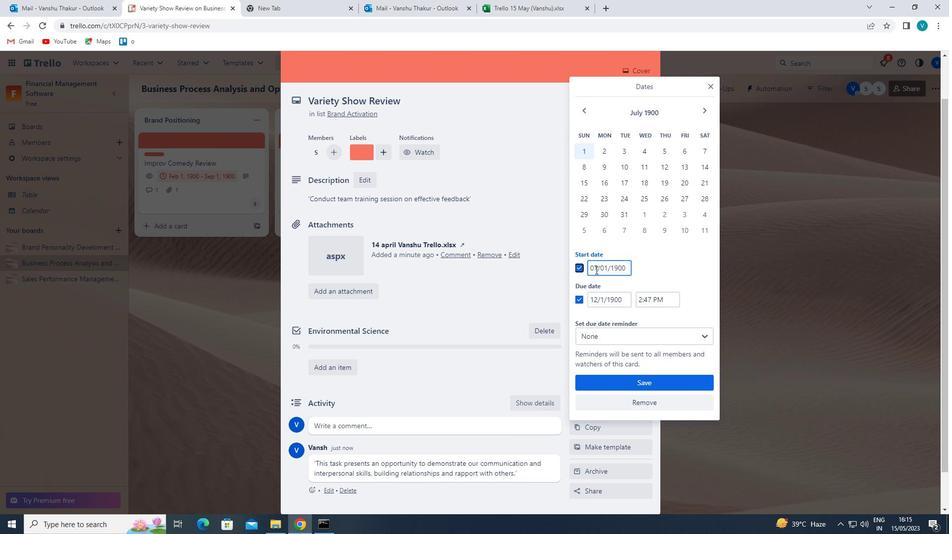 
Action: Mouse moved to (594, 270)
Screenshot: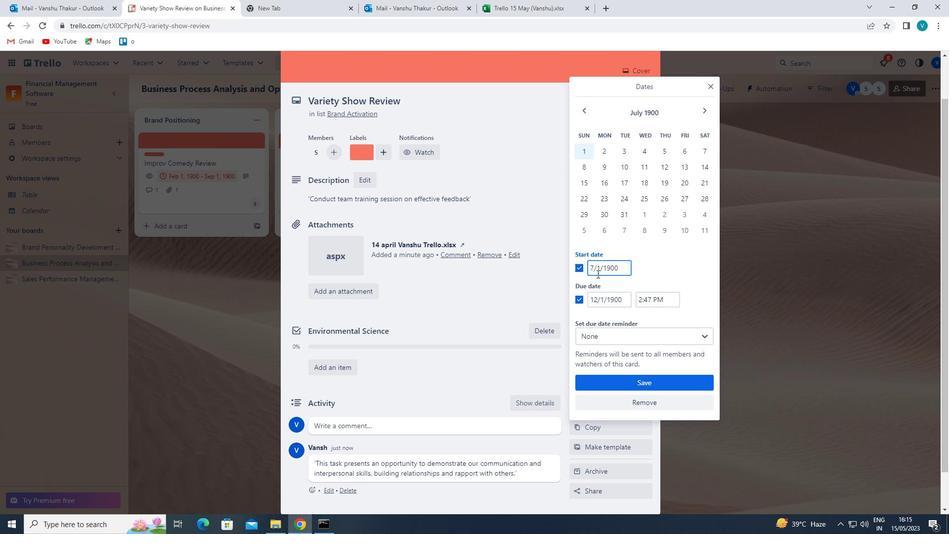 
Action: Mouse pressed left at (594, 270)
Screenshot: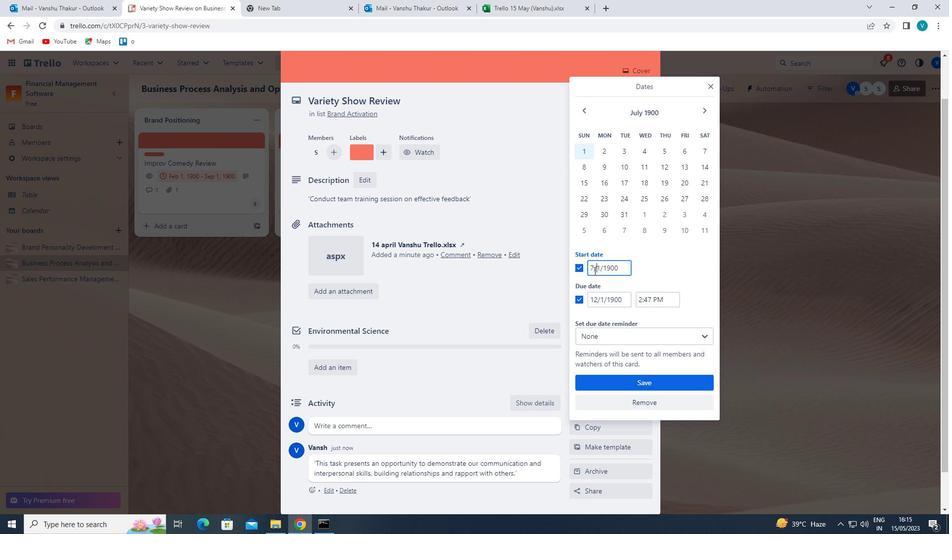 
Action: Mouse moved to (594, 278)
Screenshot: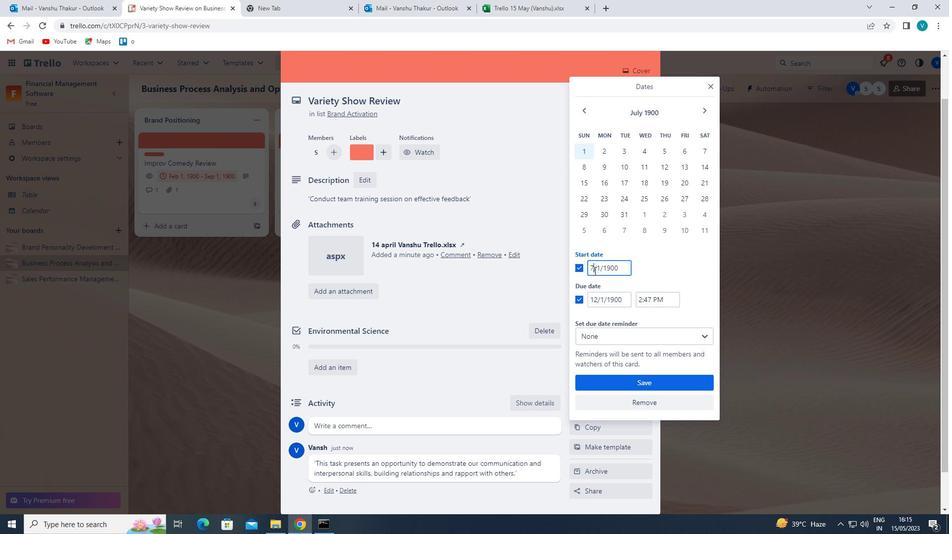 
Action: Key pressed <Key.backspace>8
Screenshot: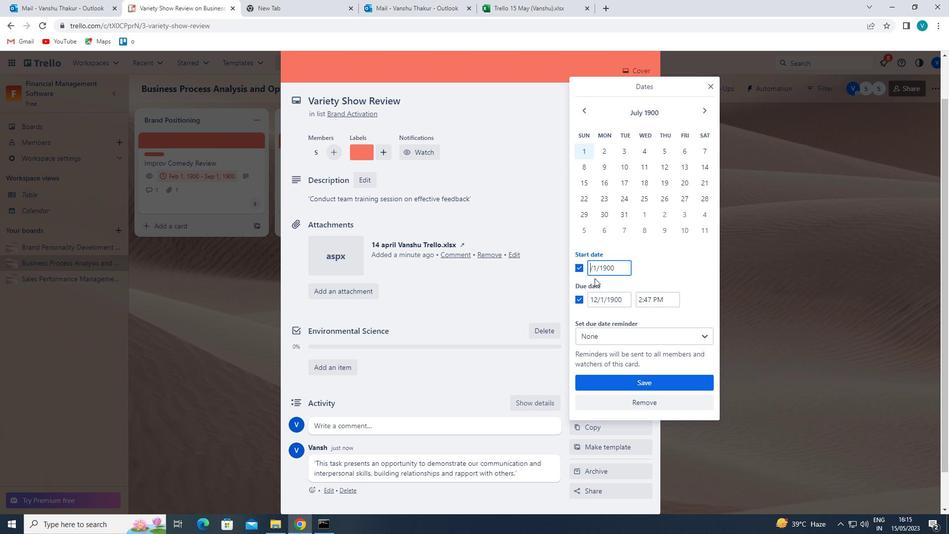 
Action: Mouse moved to (593, 292)
Screenshot: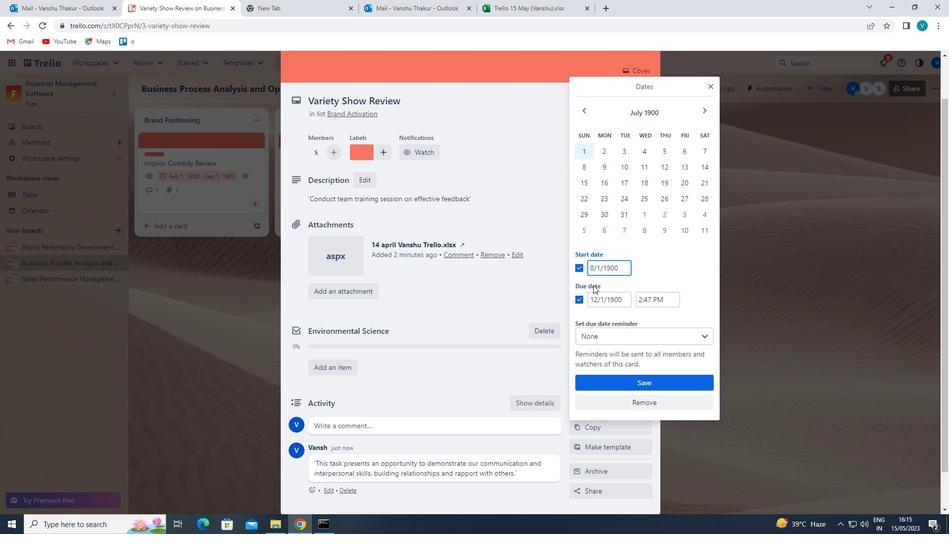 
Action: Mouse pressed left at (593, 292)
Screenshot: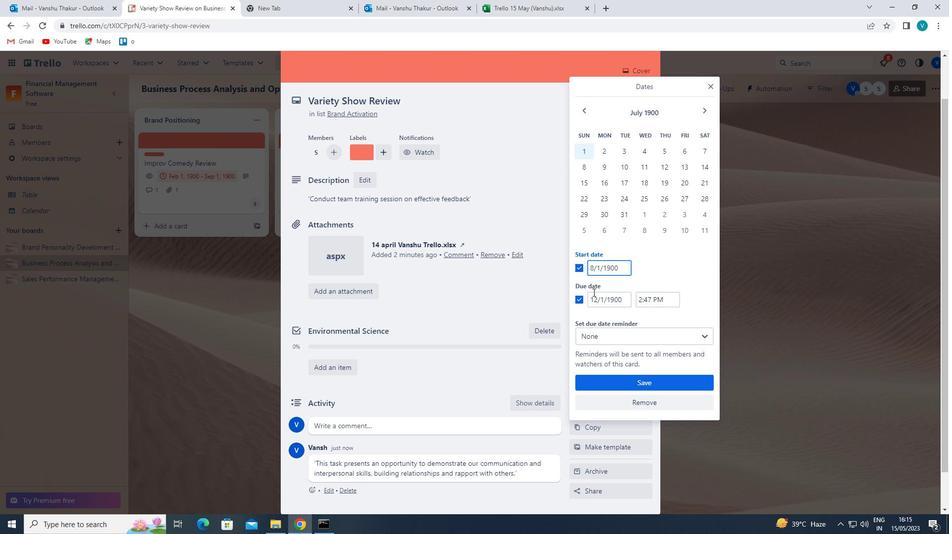 
Action: Mouse moved to (596, 297)
Screenshot: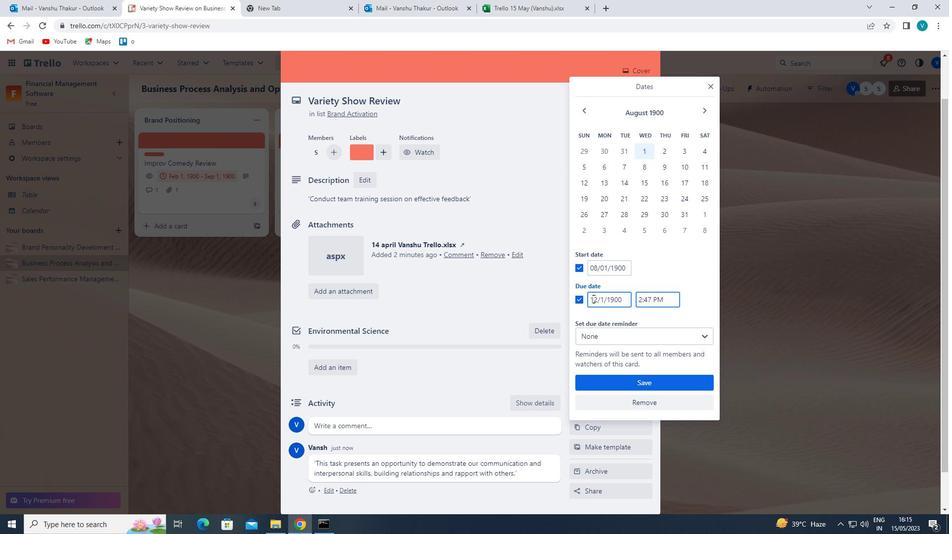 
Action: Mouse pressed left at (596, 297)
Screenshot: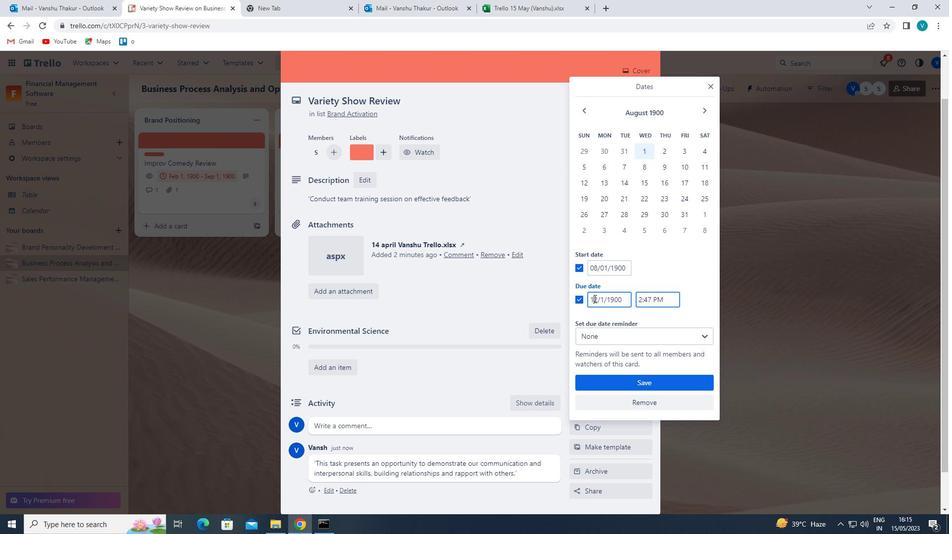 
Action: Mouse moved to (612, 327)
Screenshot: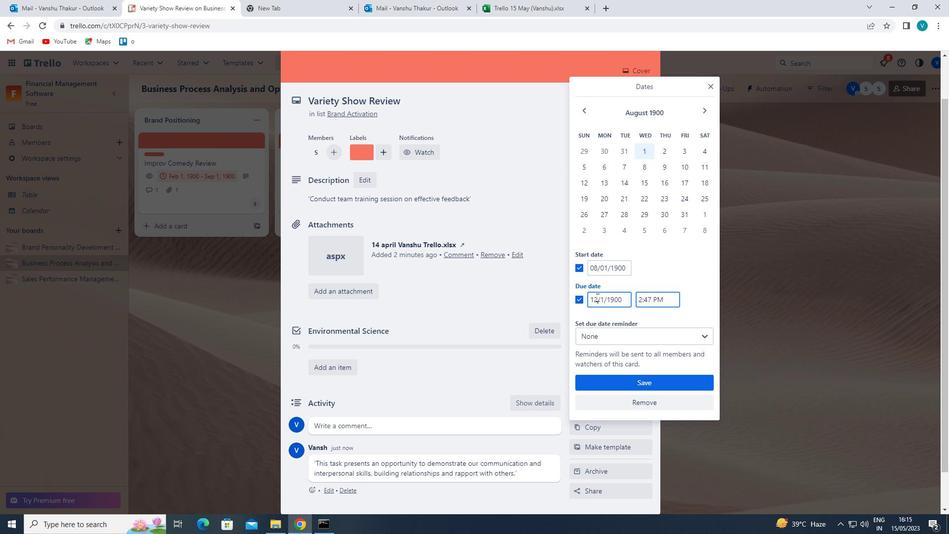 
Action: Key pressed <Key.backspace><Key.backspace>15
Screenshot: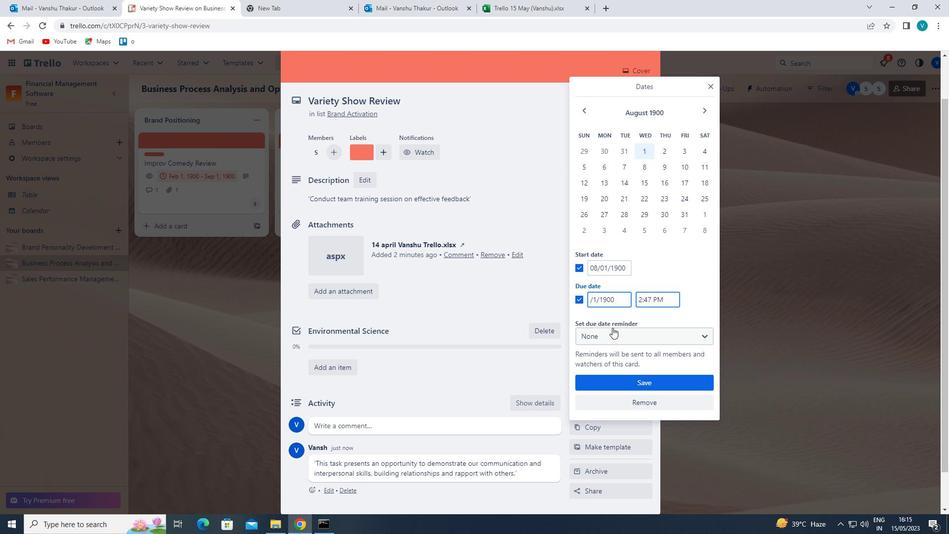 
Action: Mouse moved to (621, 377)
Screenshot: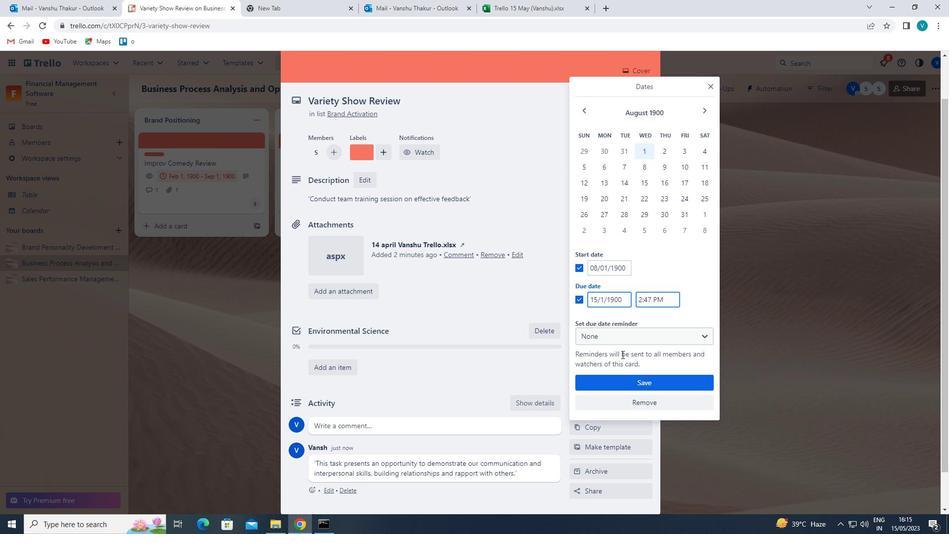 
Action: Mouse pressed left at (621, 377)
Screenshot: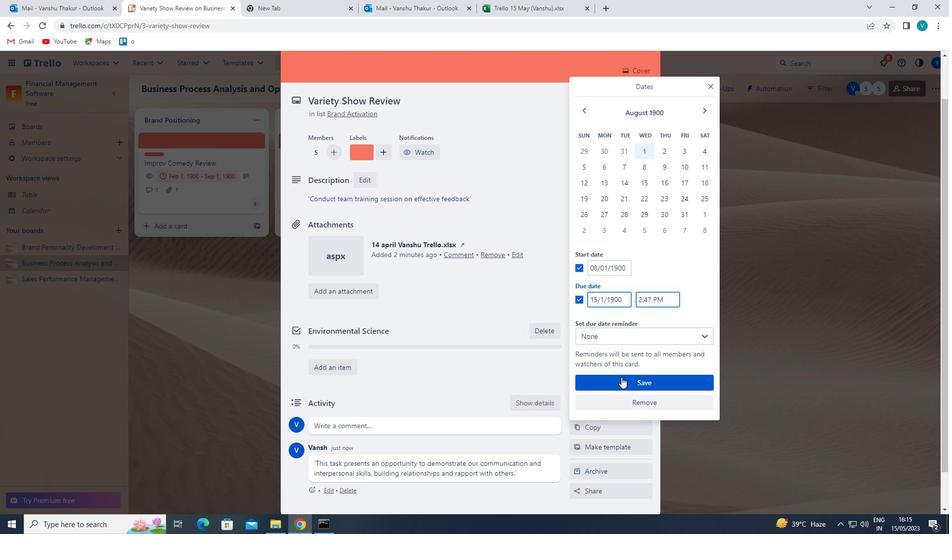 
